 Task: Find connections with filter location Bhuvanagiri with filter topic #Partnershipswith filter profile language German with filter current company RealPage, Inc. with filter school St. Thomas Higher Secondary School  with filter industry Consumer Services with filter service category Coaching & Mentoring with filter keywords title Red Cross Volunteer
Action: Mouse moved to (479, 61)
Screenshot: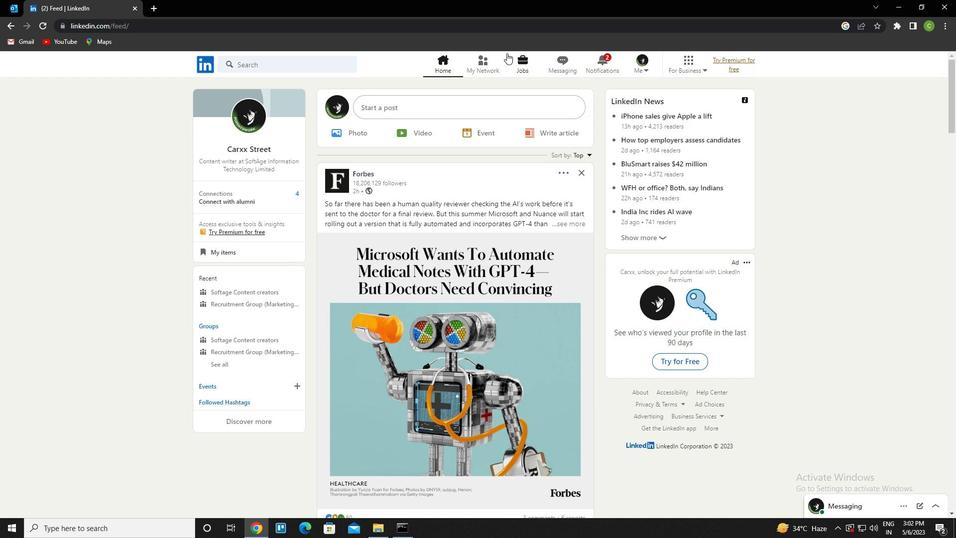 
Action: Mouse pressed left at (479, 61)
Screenshot: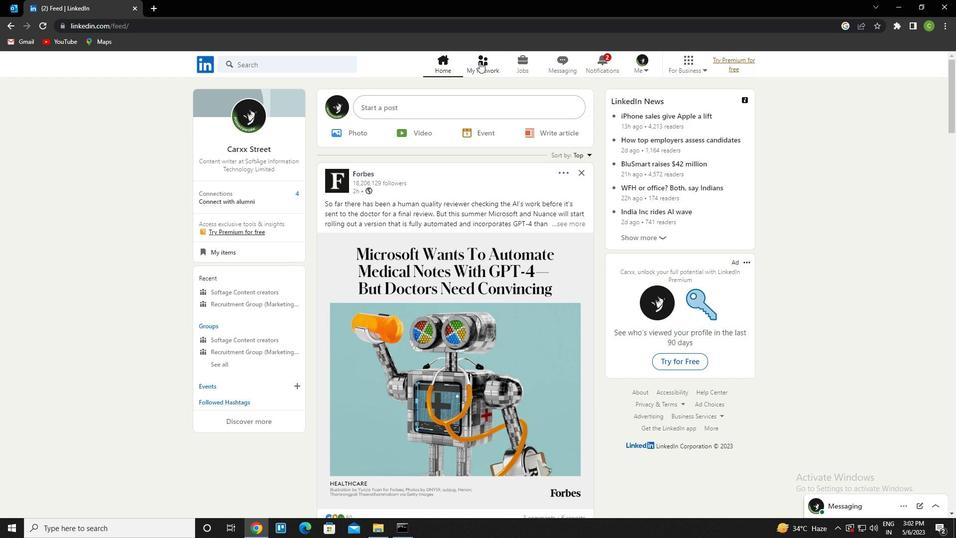 
Action: Mouse moved to (310, 113)
Screenshot: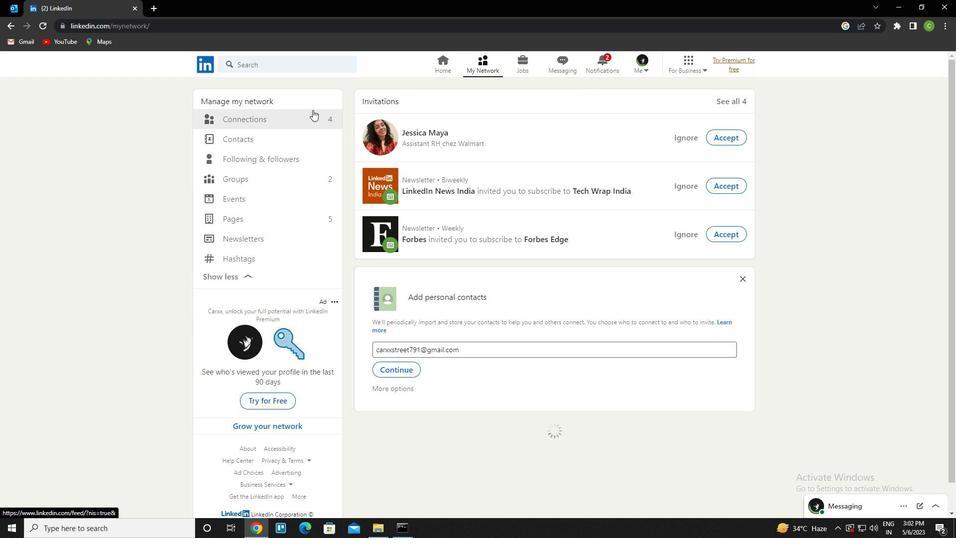 
Action: Mouse pressed left at (310, 113)
Screenshot: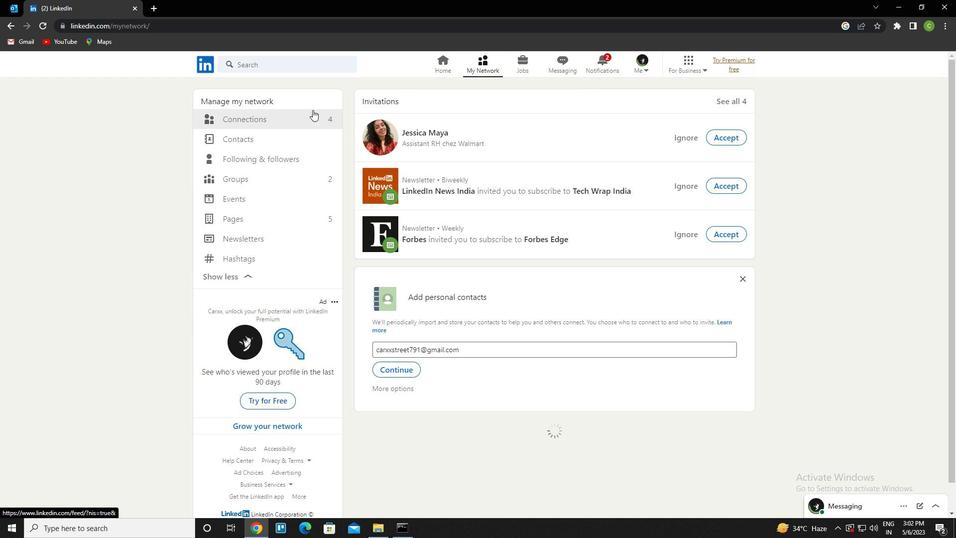 
Action: Mouse moved to (566, 115)
Screenshot: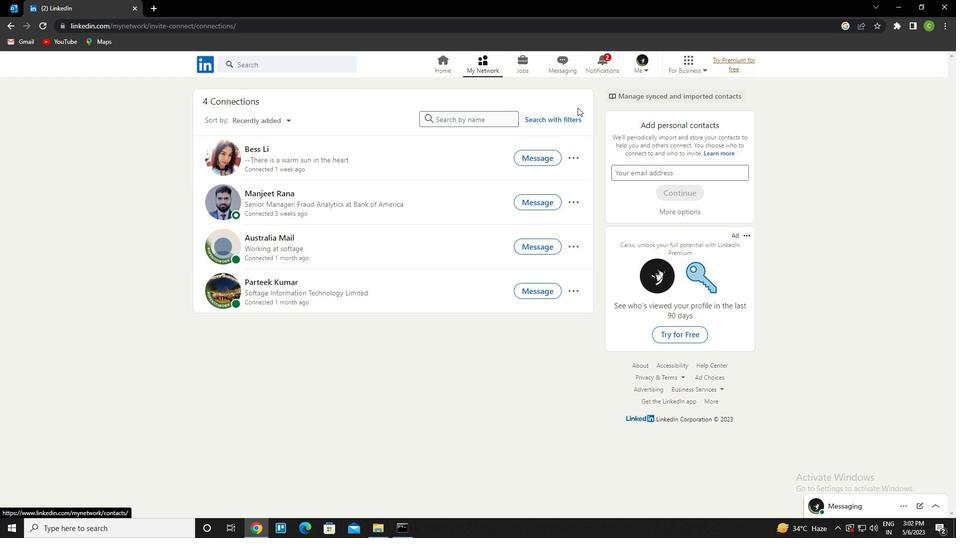 
Action: Mouse pressed left at (566, 115)
Screenshot: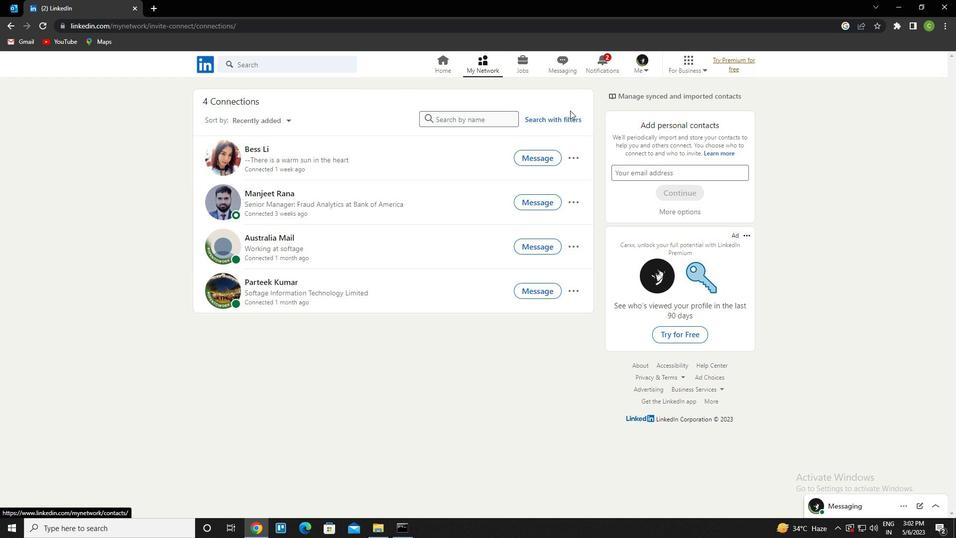 
Action: Mouse moved to (513, 92)
Screenshot: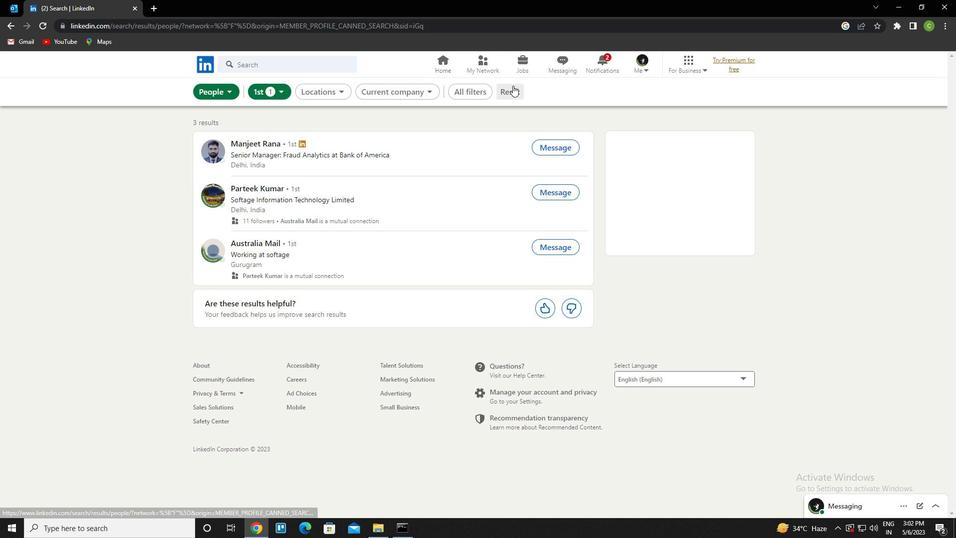 
Action: Mouse pressed left at (513, 92)
Screenshot: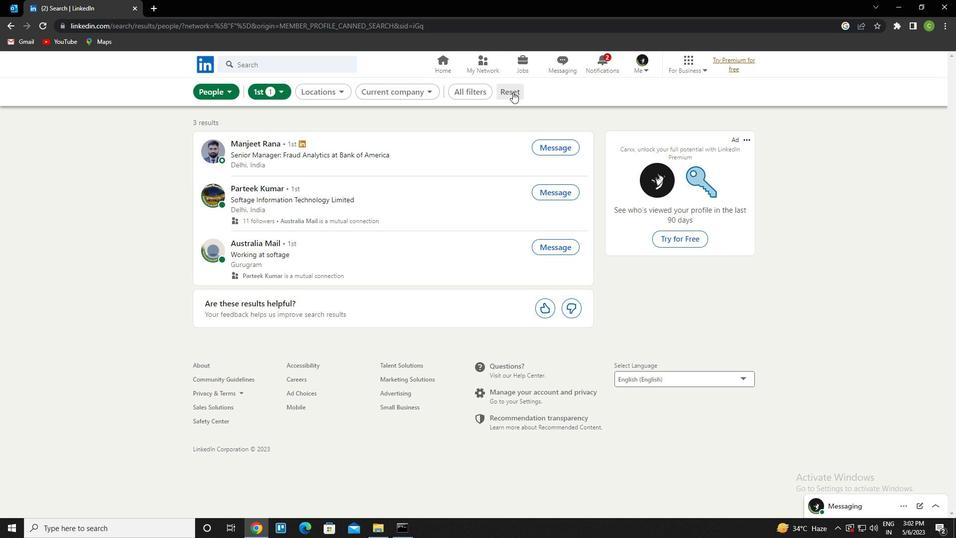 
Action: Mouse pressed left at (513, 92)
Screenshot: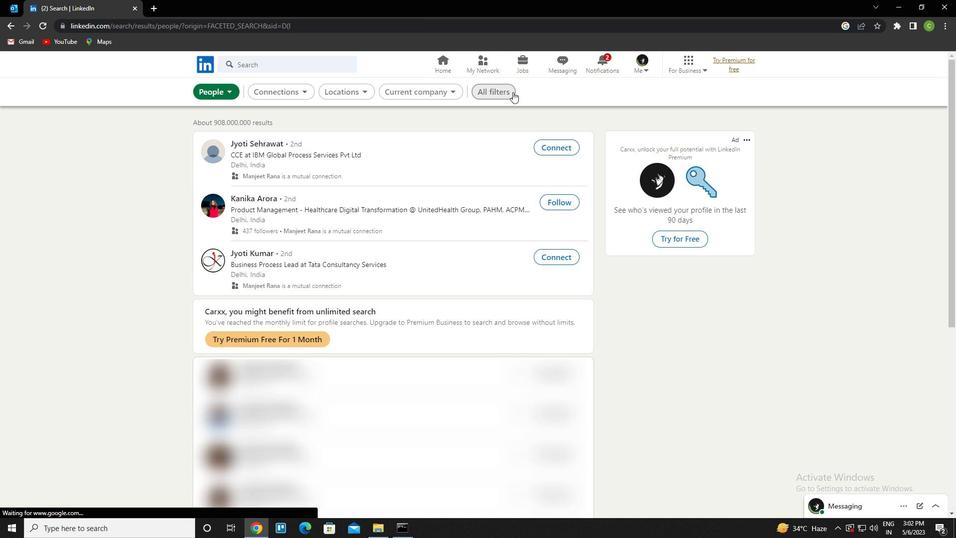 
Action: Mouse moved to (860, 239)
Screenshot: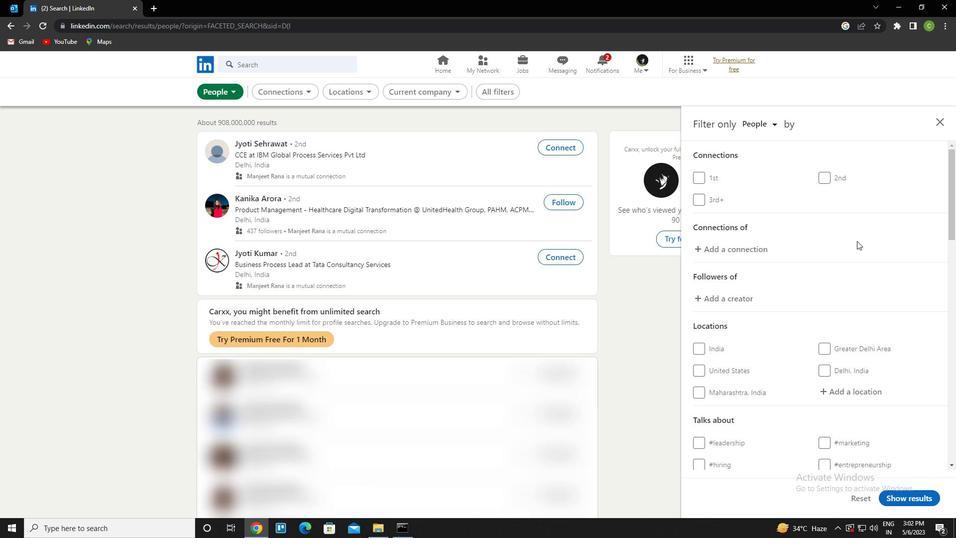 
Action: Mouse scrolled (860, 239) with delta (0, 0)
Screenshot: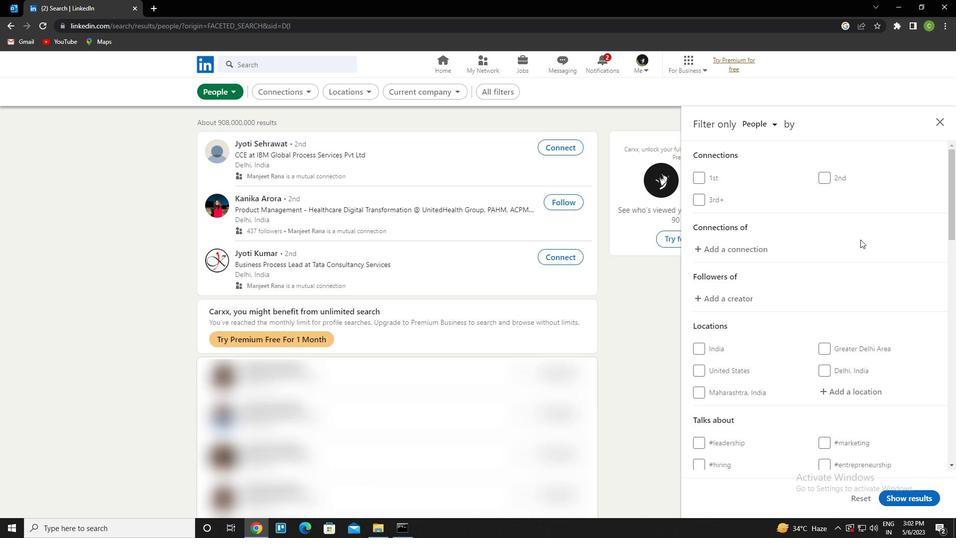
Action: Mouse moved to (842, 248)
Screenshot: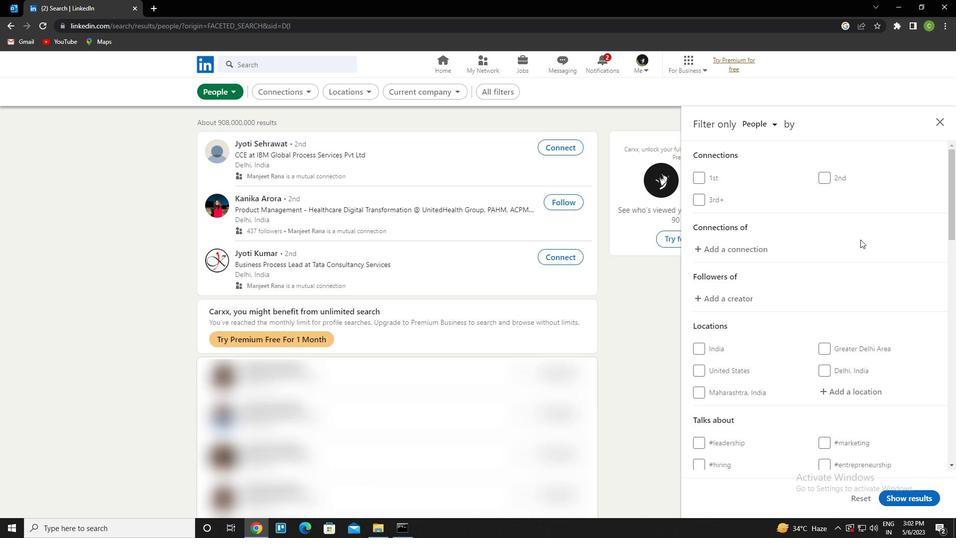 
Action: Mouse scrolled (842, 247) with delta (0, 0)
Screenshot: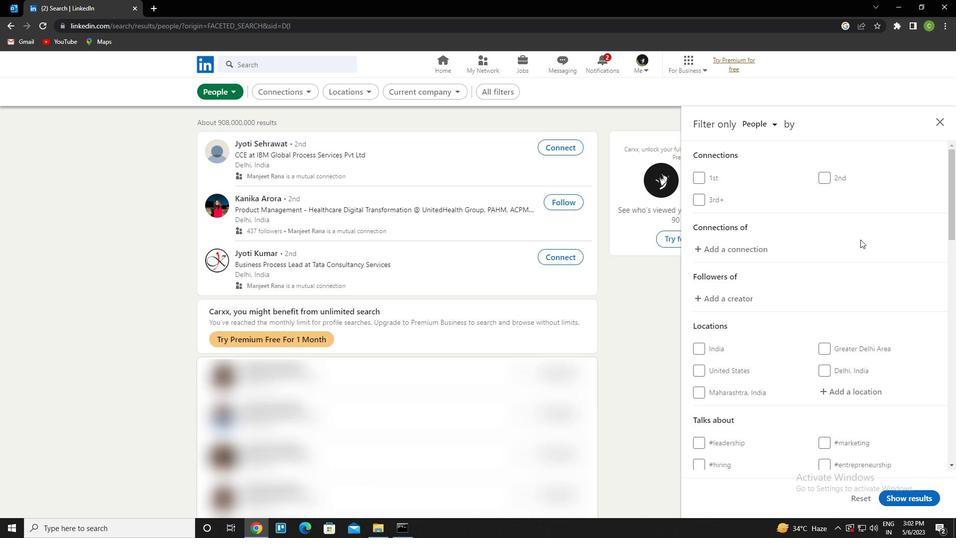 
Action: Mouse moved to (839, 249)
Screenshot: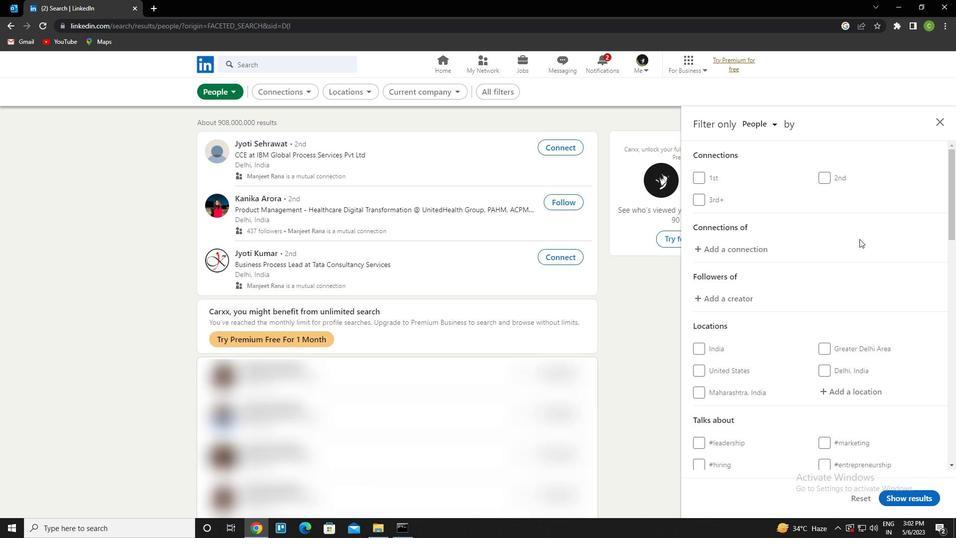 
Action: Mouse scrolled (839, 249) with delta (0, 0)
Screenshot: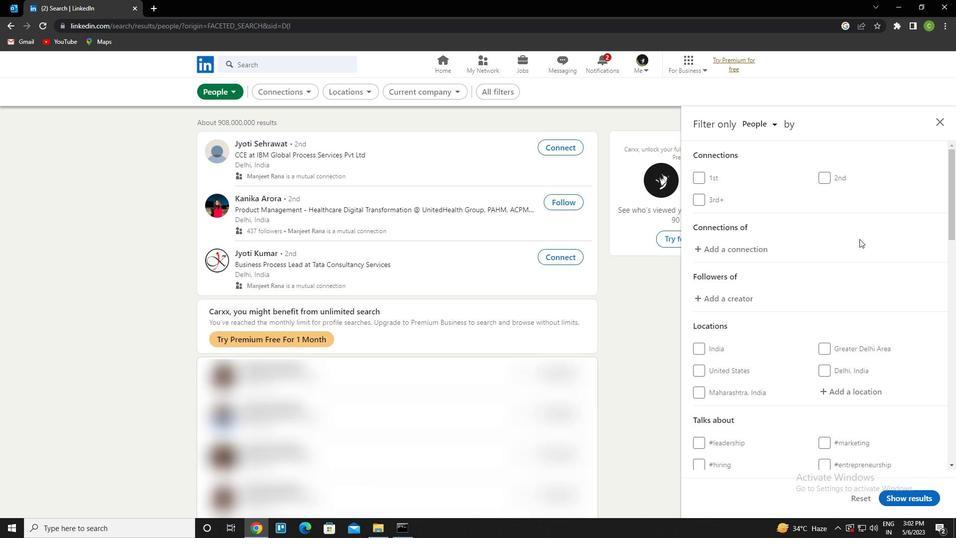 
Action: Mouse moved to (836, 252)
Screenshot: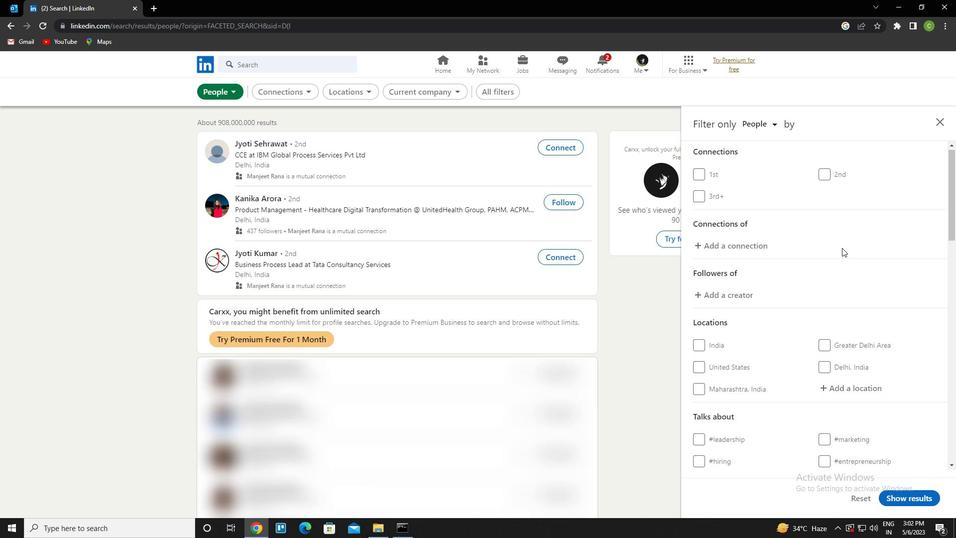 
Action: Mouse scrolled (836, 252) with delta (0, 0)
Screenshot: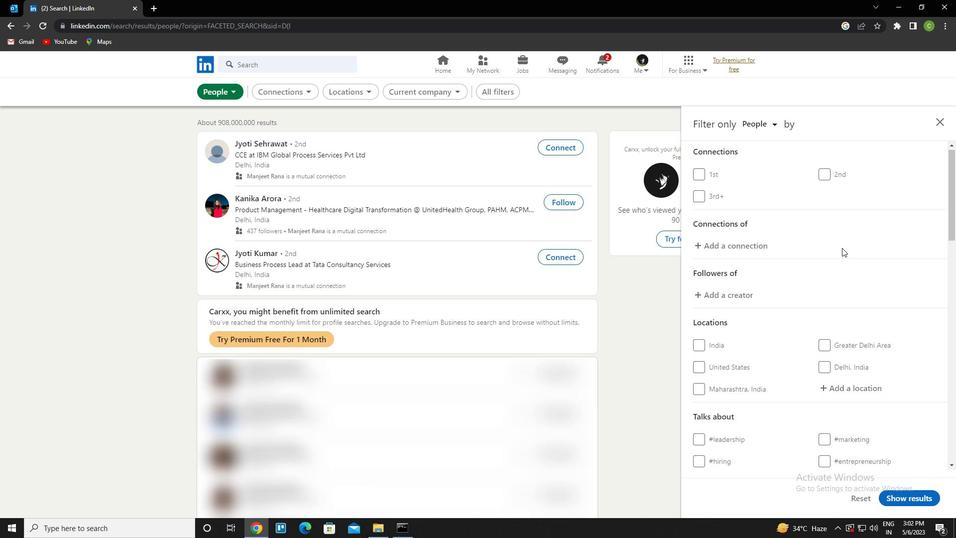 
Action: Mouse moved to (834, 253)
Screenshot: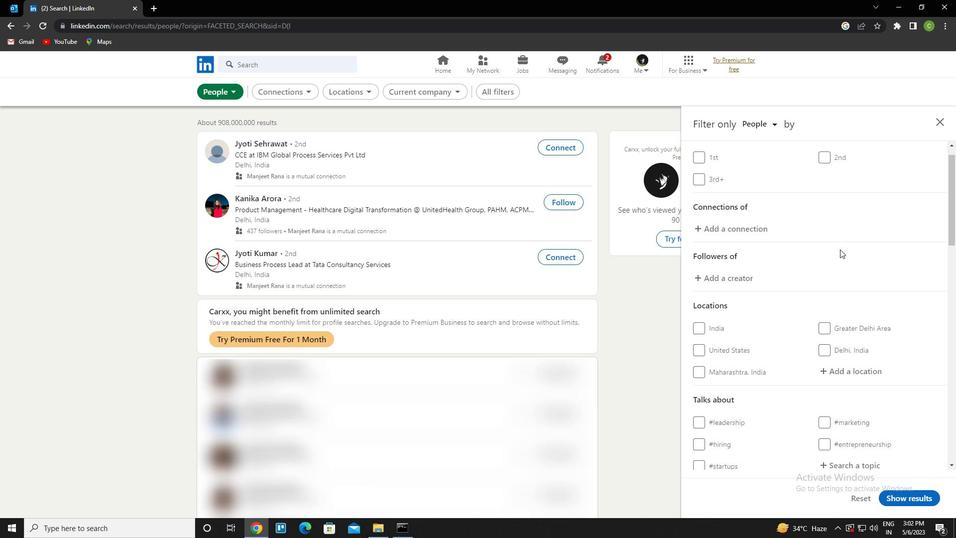 
Action: Mouse scrolled (834, 253) with delta (0, 0)
Screenshot: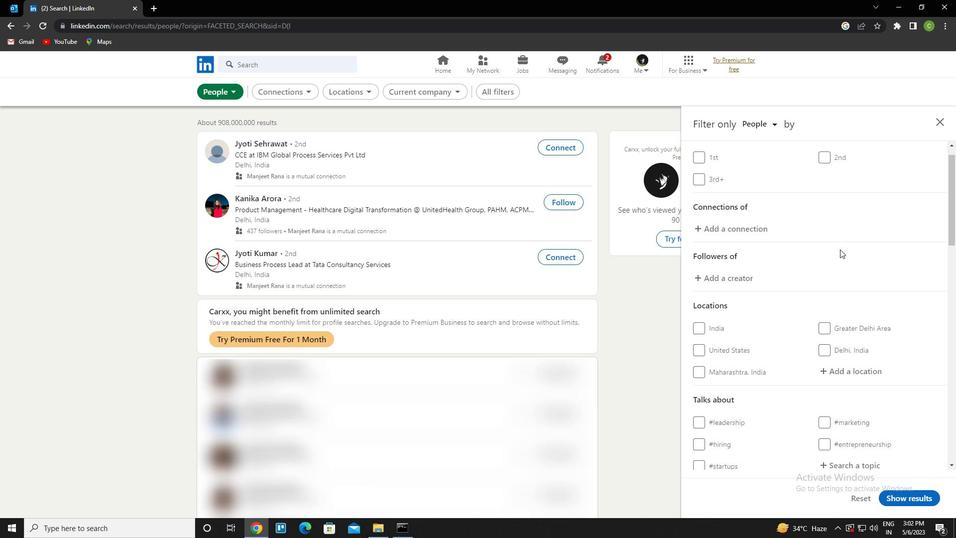 
Action: Mouse moved to (819, 264)
Screenshot: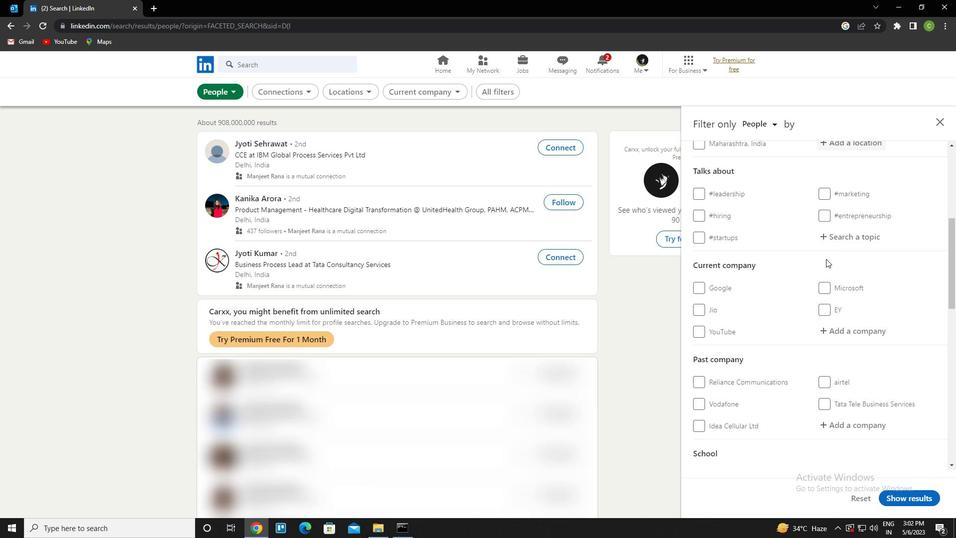 
Action: Mouse scrolled (819, 264) with delta (0, 0)
Screenshot: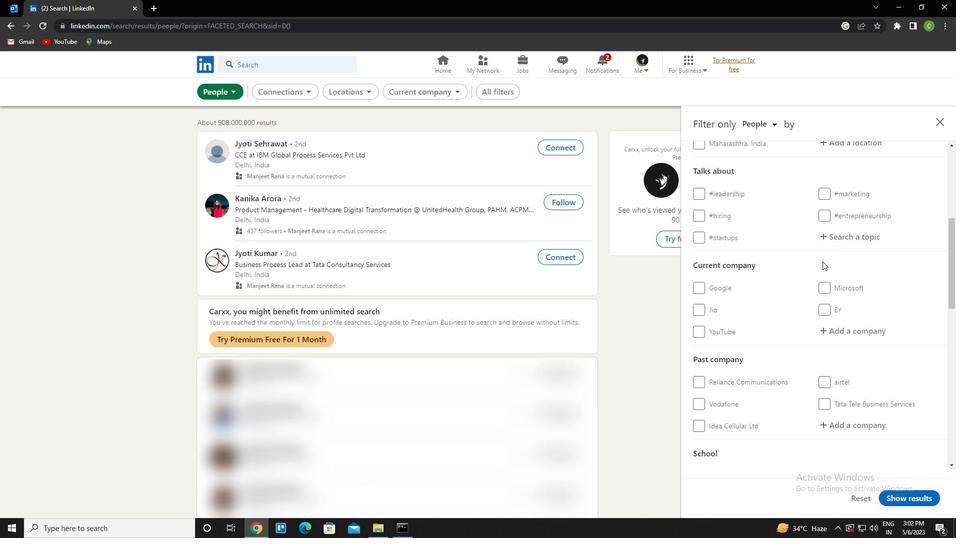 
Action: Mouse scrolled (819, 264) with delta (0, 0)
Screenshot: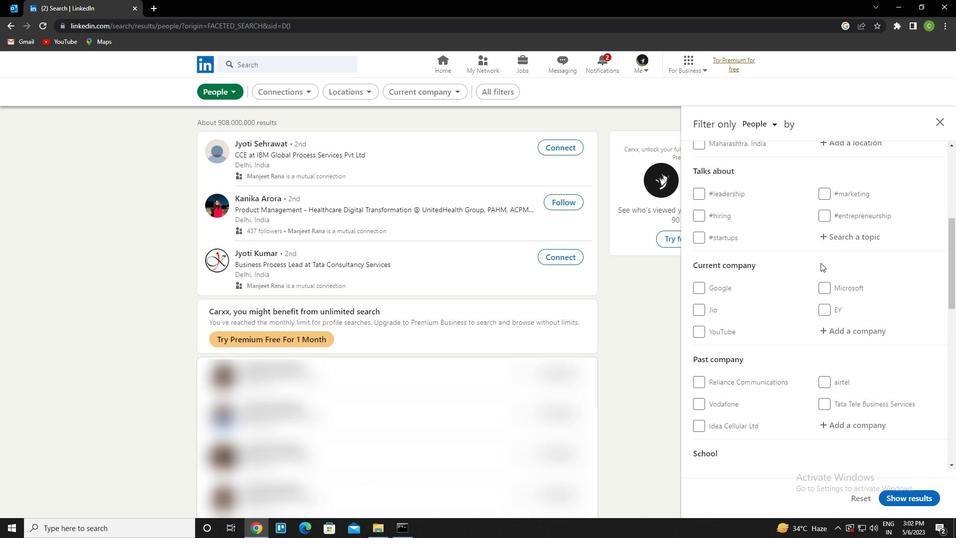 
Action: Mouse moved to (843, 245)
Screenshot: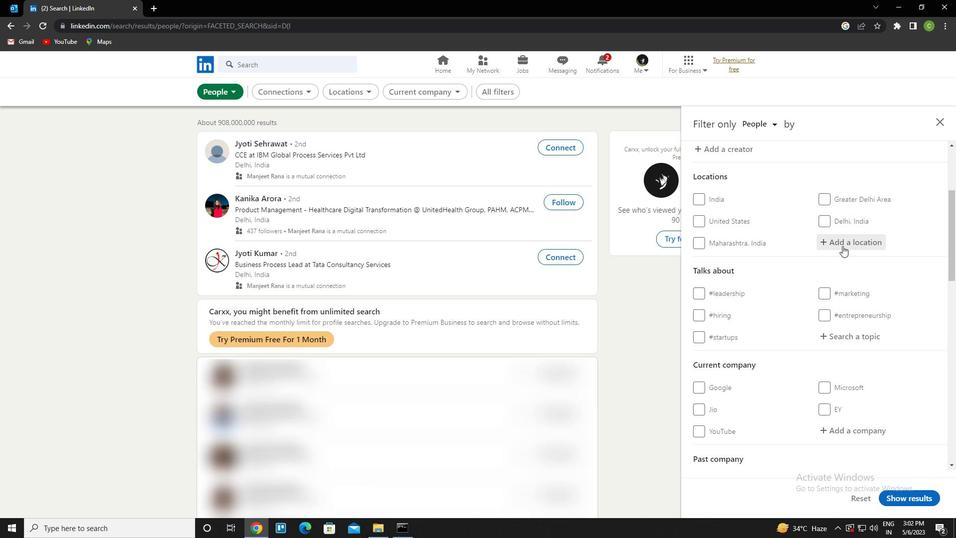 
Action: Mouse pressed left at (843, 245)
Screenshot: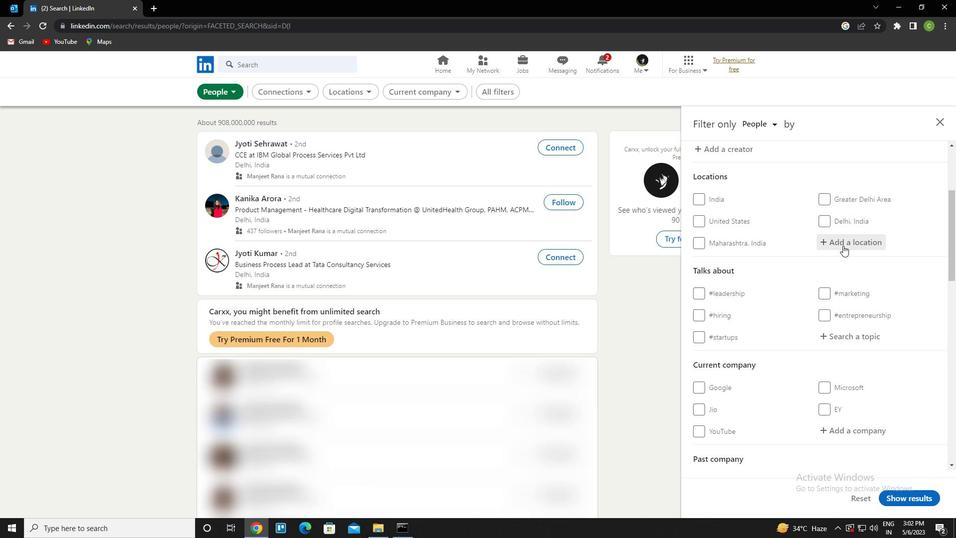 
Action: Key pressed <Key.caps_lock>b<Key.caps_lock>huvanagiri<Key.down><Key.enter>
Screenshot: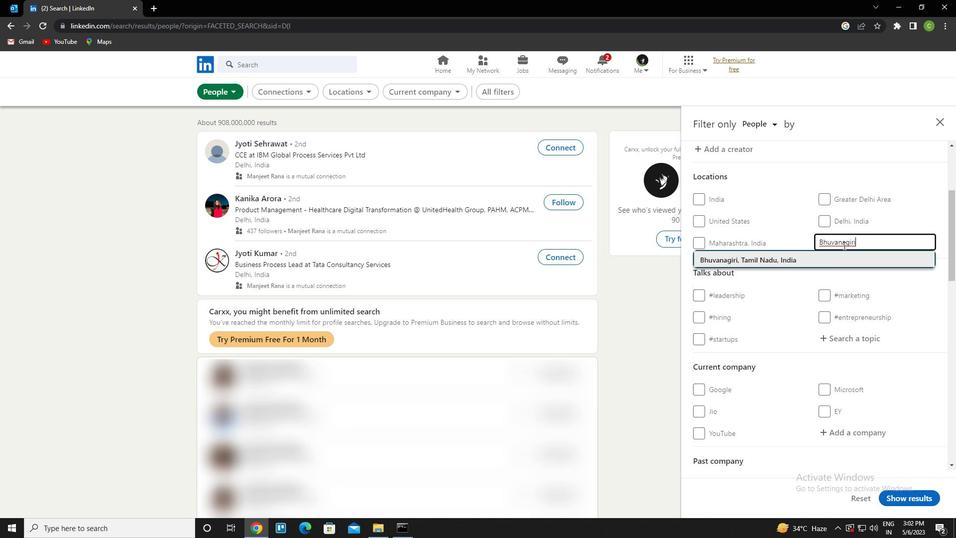 
Action: Mouse scrolled (843, 245) with delta (0, 0)
Screenshot: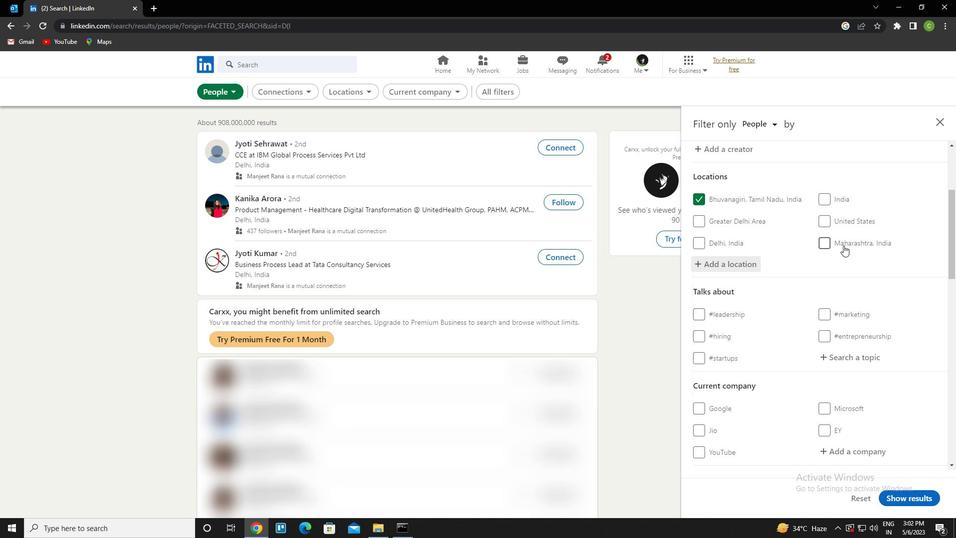 
Action: Mouse scrolled (843, 245) with delta (0, 0)
Screenshot: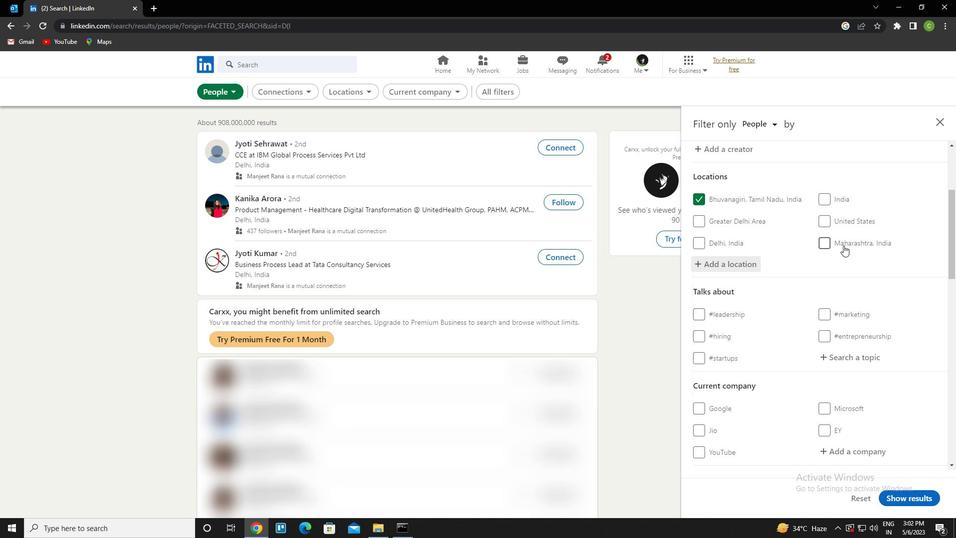 
Action: Mouse moved to (847, 263)
Screenshot: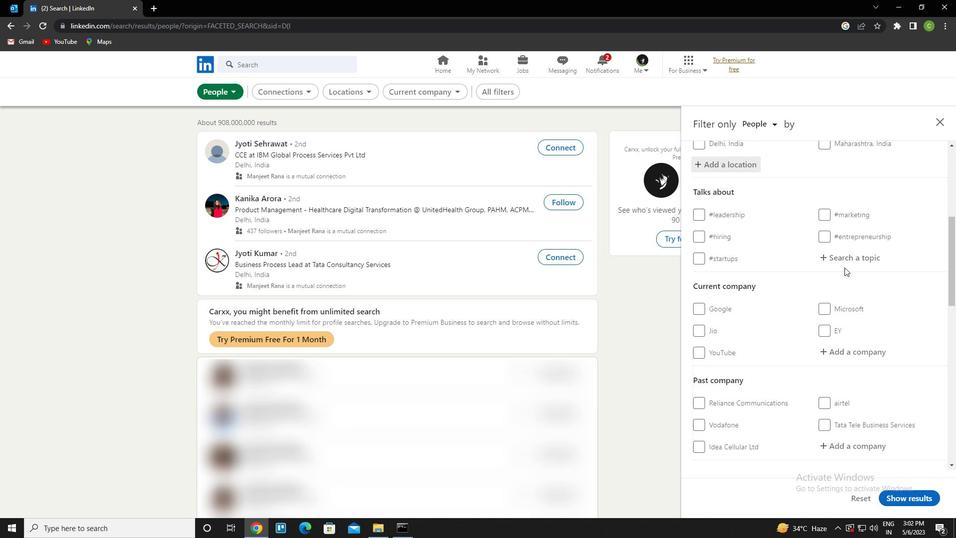 
Action: Mouse pressed left at (847, 263)
Screenshot: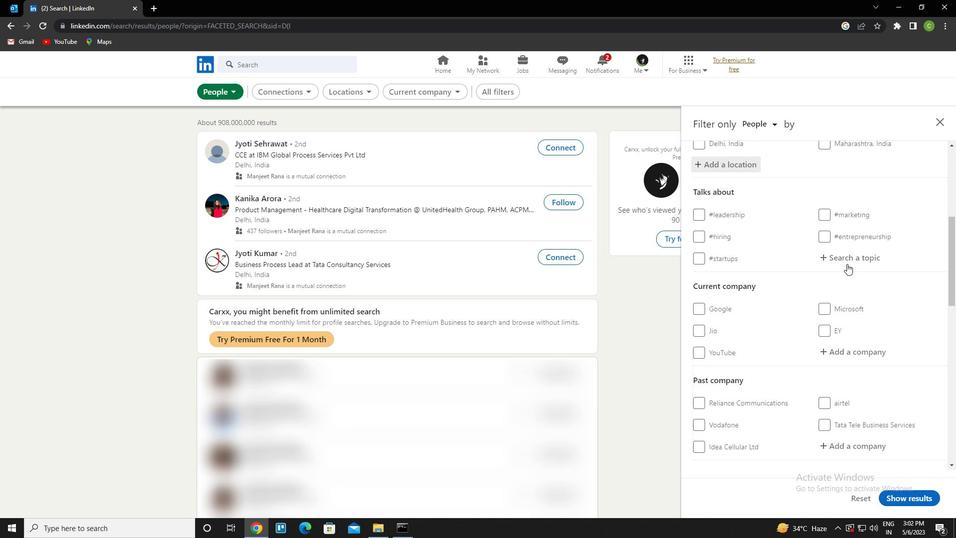 
Action: Key pressed partnership<Key.down><Key.enter>
Screenshot: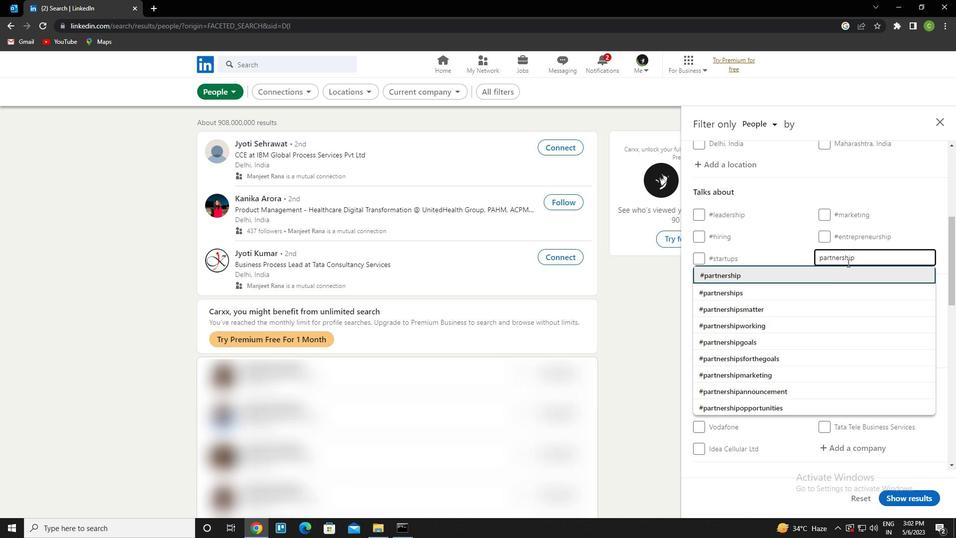 
Action: Mouse scrolled (847, 262) with delta (0, 0)
Screenshot: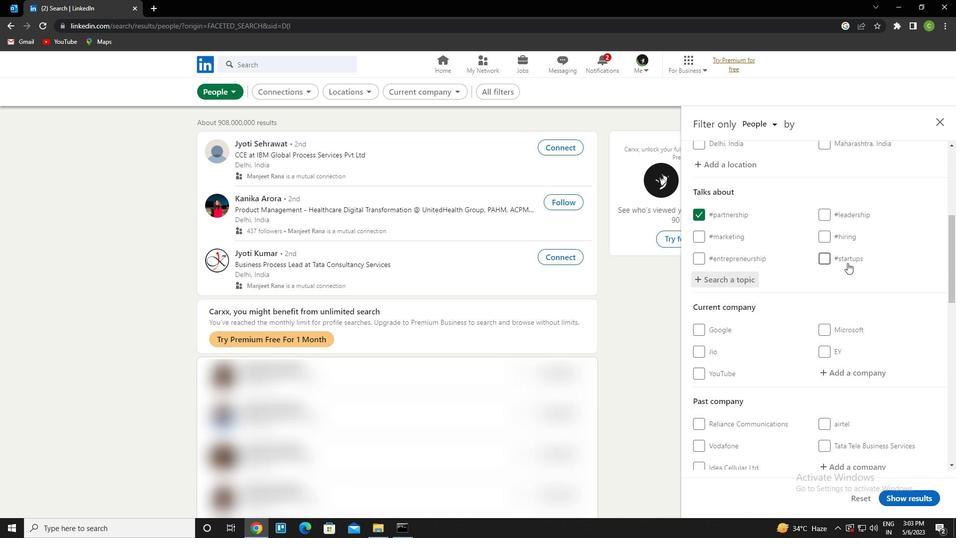 
Action: Mouse scrolled (847, 262) with delta (0, 0)
Screenshot: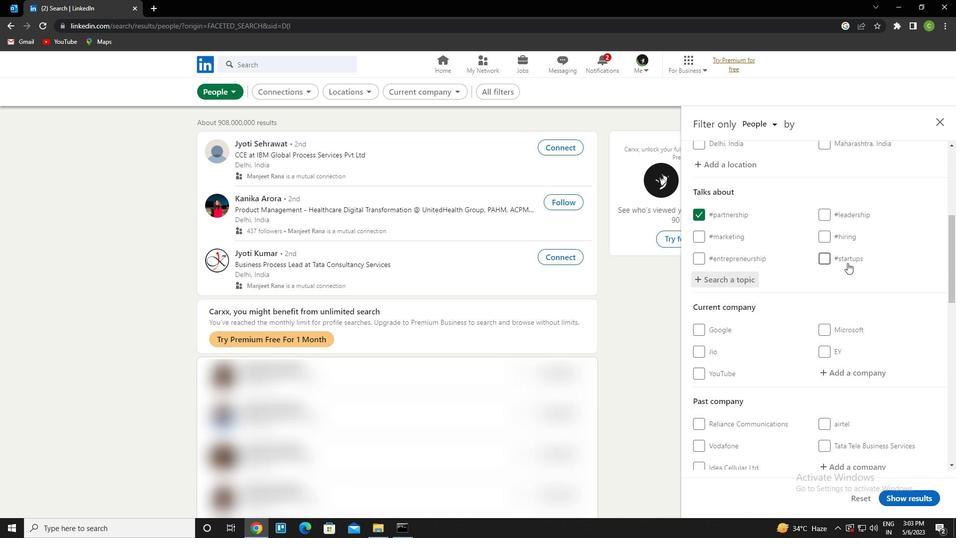 
Action: Mouse scrolled (847, 262) with delta (0, 0)
Screenshot: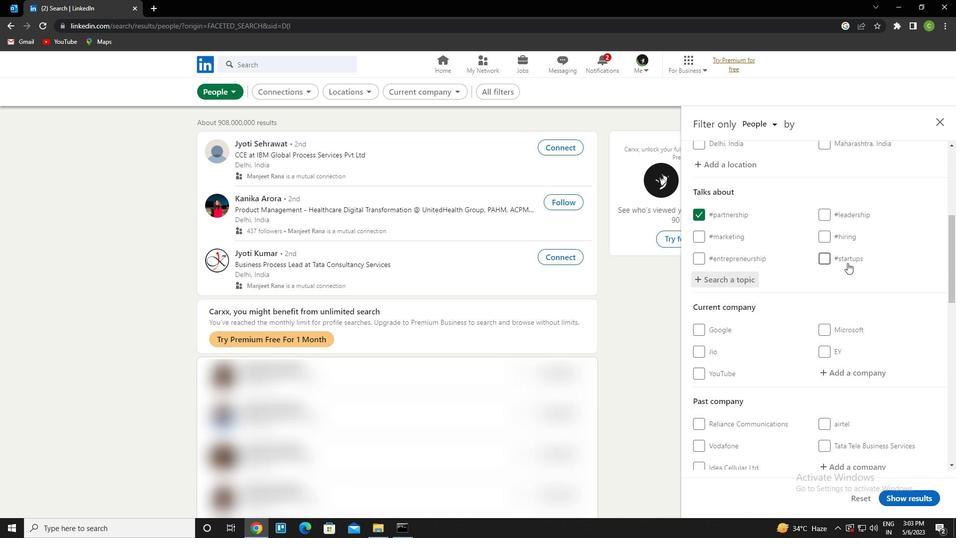 
Action: Mouse scrolled (847, 262) with delta (0, 0)
Screenshot: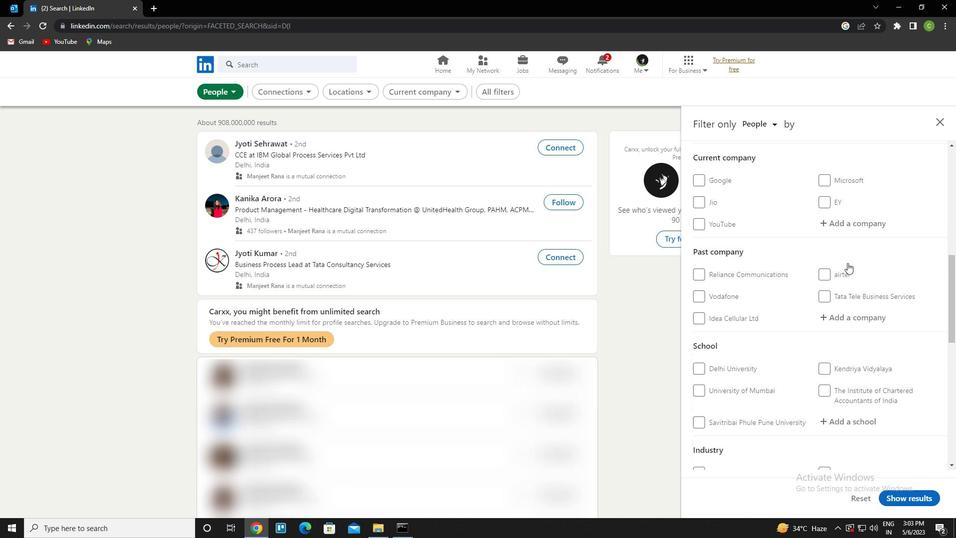 
Action: Mouse scrolled (847, 262) with delta (0, 0)
Screenshot: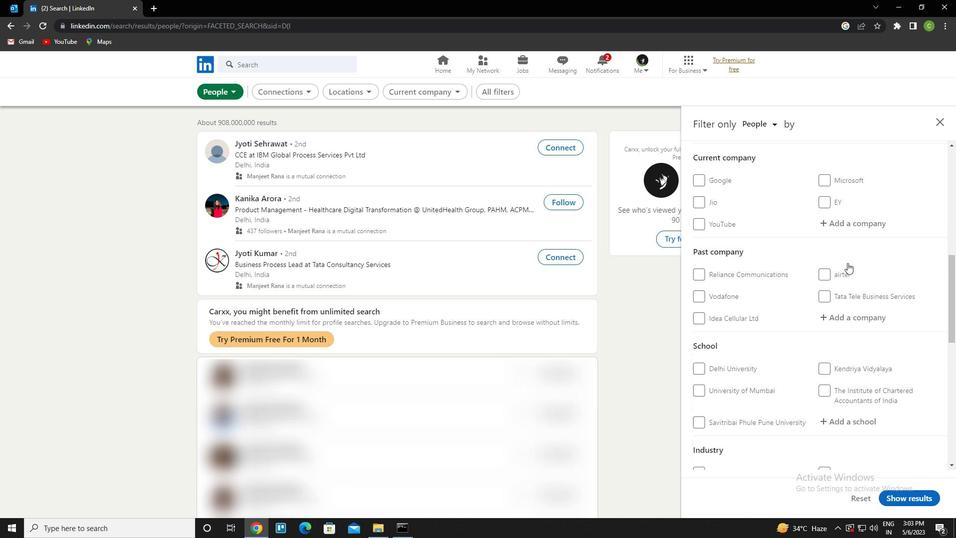 
Action: Mouse scrolled (847, 262) with delta (0, 0)
Screenshot: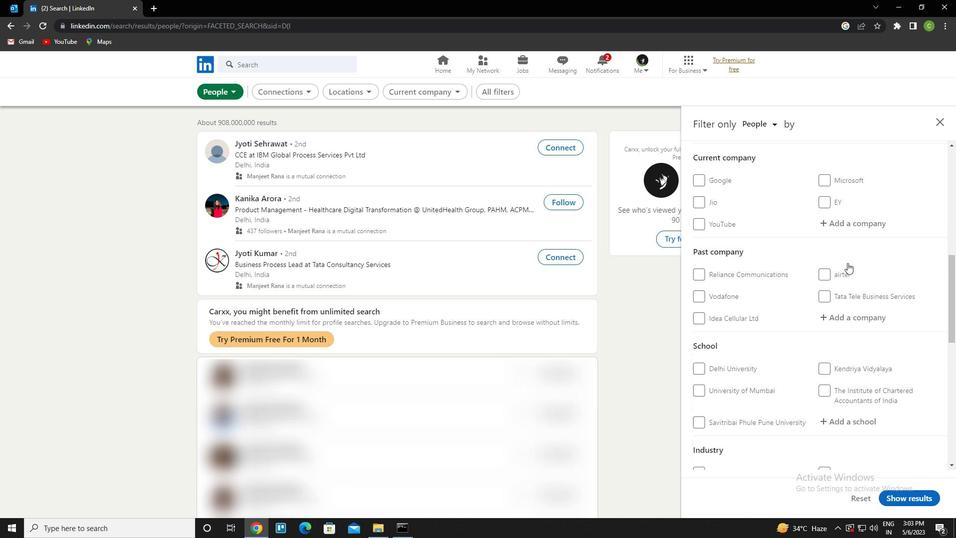 
Action: Mouse scrolled (847, 262) with delta (0, 0)
Screenshot: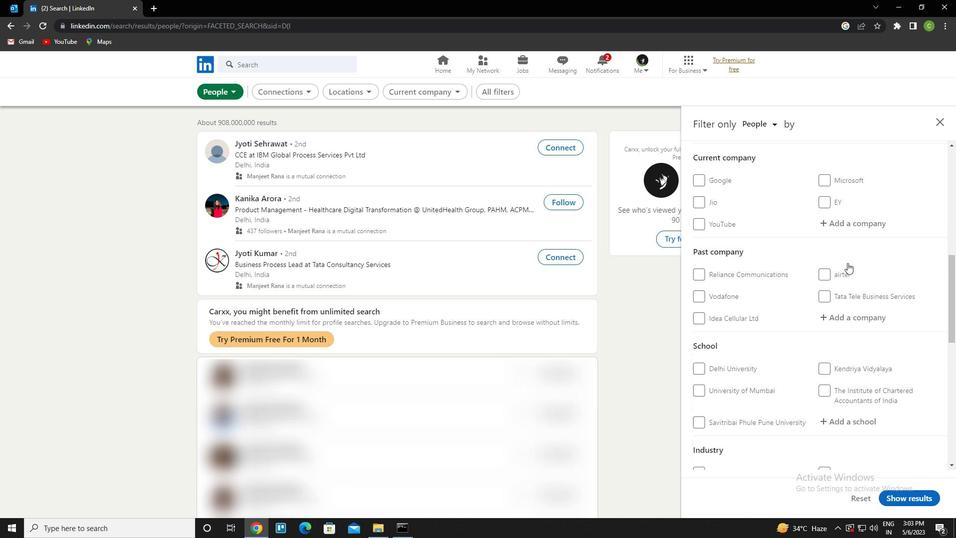 
Action: Mouse scrolled (847, 262) with delta (0, 0)
Screenshot: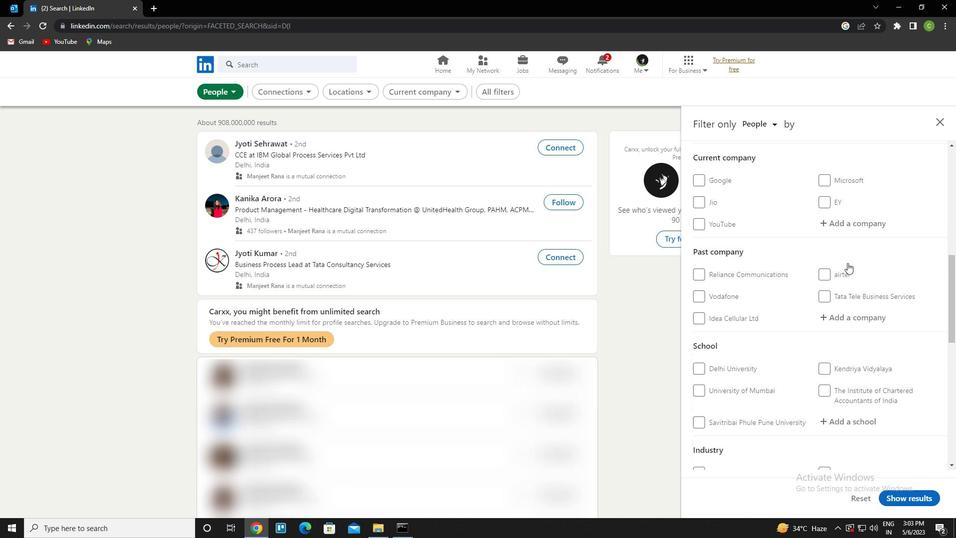 
Action: Mouse scrolled (847, 262) with delta (0, 0)
Screenshot: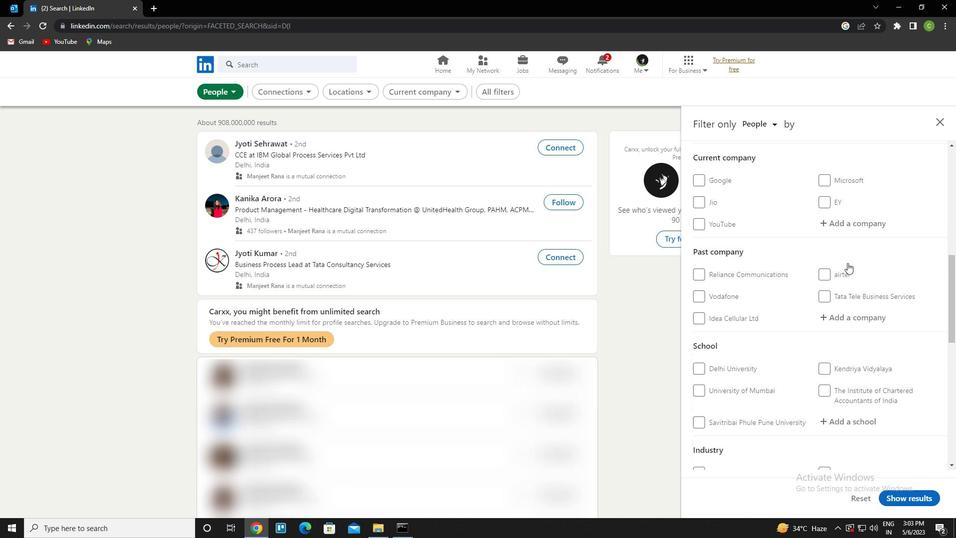 
Action: Mouse scrolled (847, 262) with delta (0, 0)
Screenshot: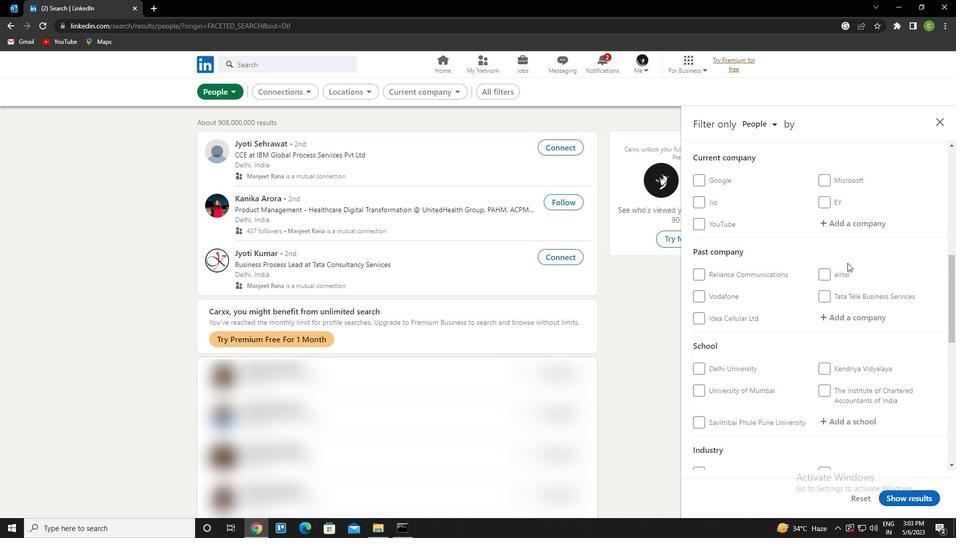 
Action: Mouse scrolled (847, 262) with delta (0, 0)
Screenshot: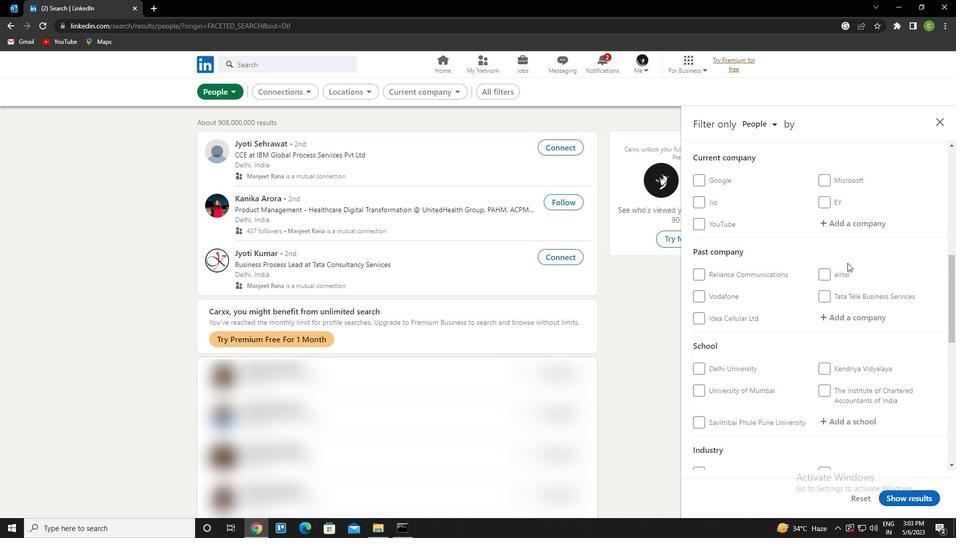 
Action: Mouse moved to (824, 323)
Screenshot: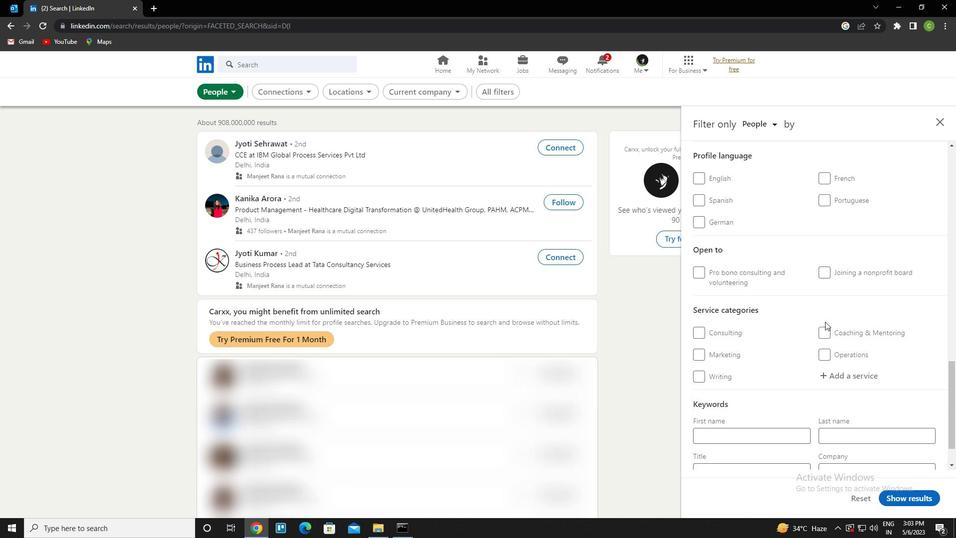 
Action: Mouse scrolled (824, 323) with delta (0, 0)
Screenshot: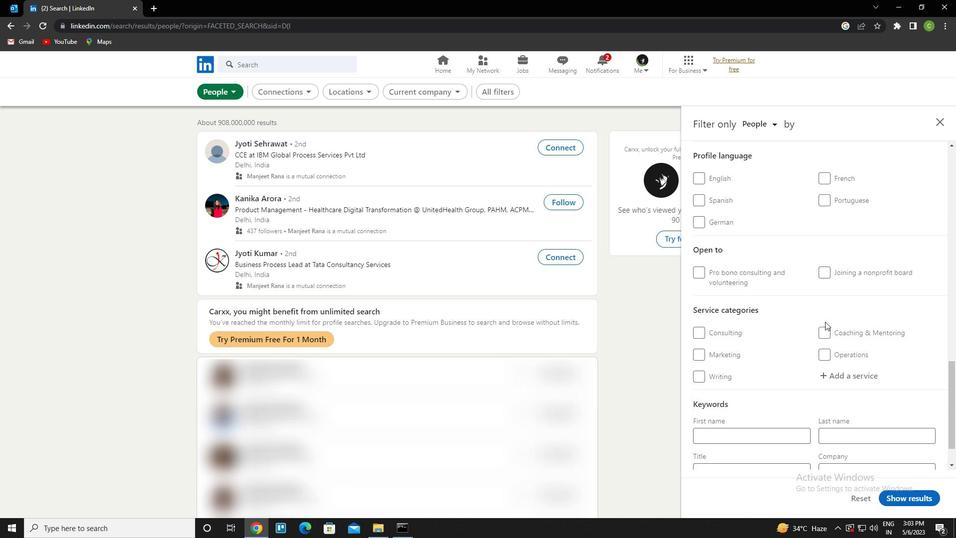 
Action: Mouse scrolled (824, 323) with delta (0, 0)
Screenshot: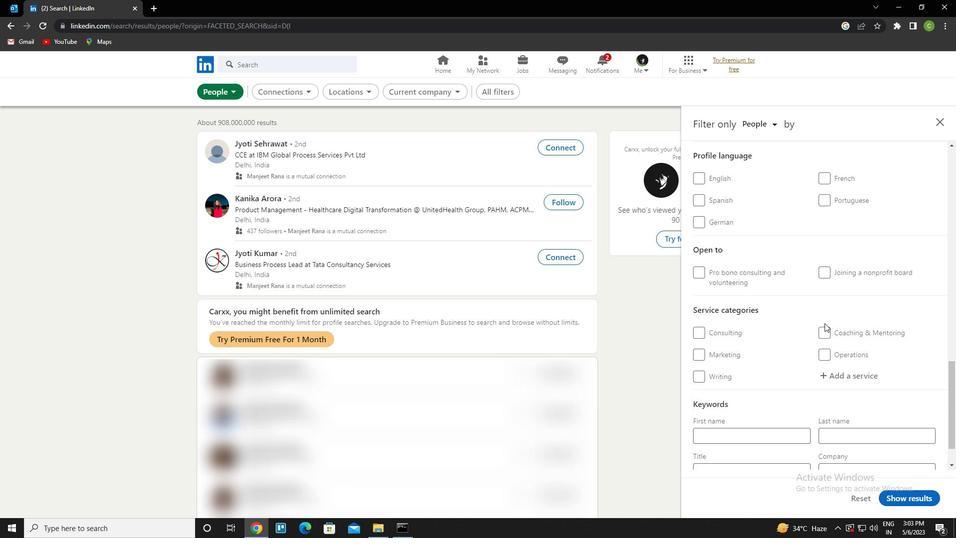 
Action: Mouse scrolled (824, 323) with delta (0, 0)
Screenshot: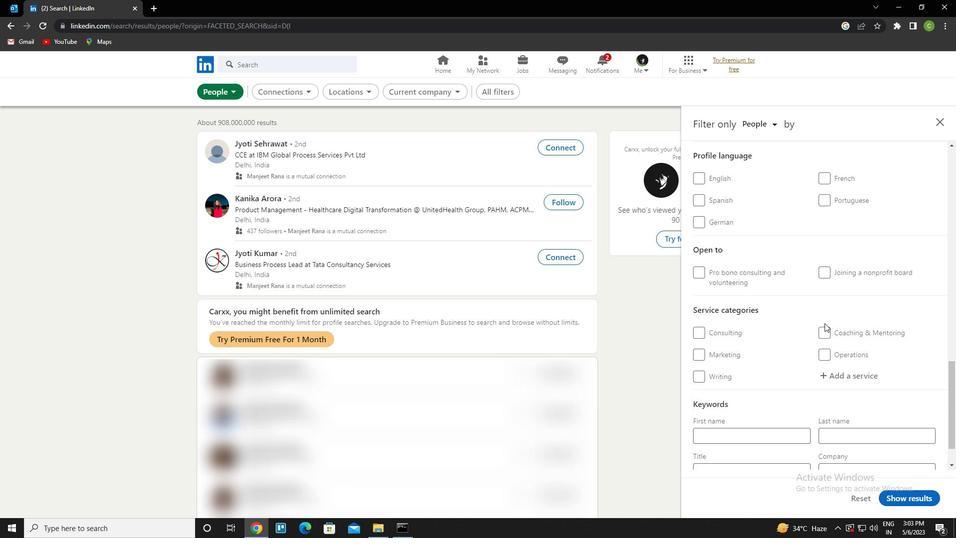 
Action: Mouse moved to (823, 322)
Screenshot: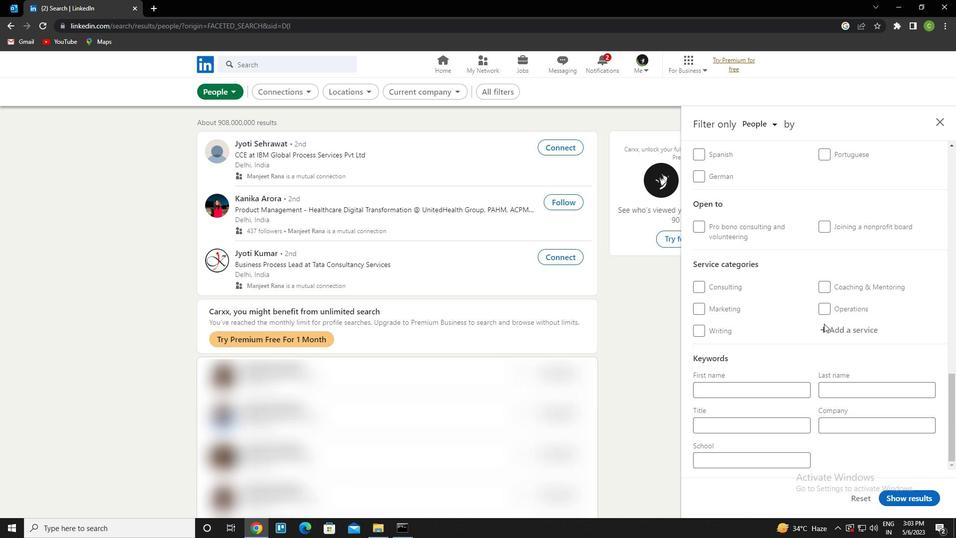 
Action: Mouse scrolled (823, 323) with delta (0, 0)
Screenshot: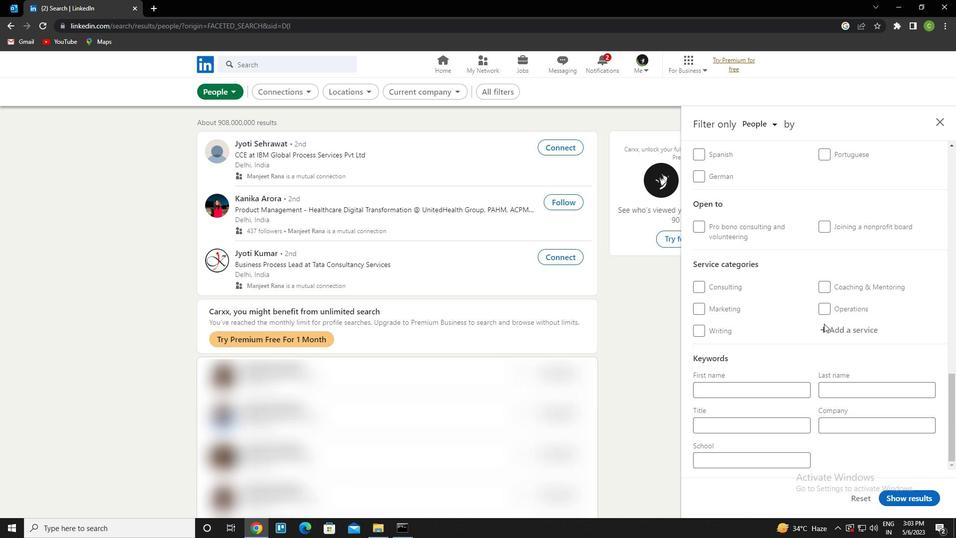 
Action: Mouse moved to (823, 319)
Screenshot: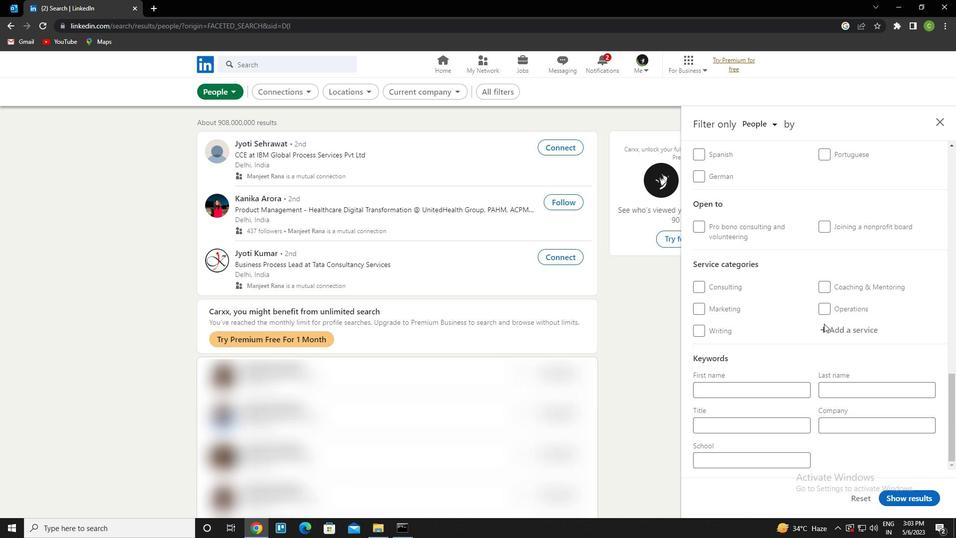 
Action: Mouse scrolled (823, 320) with delta (0, 0)
Screenshot: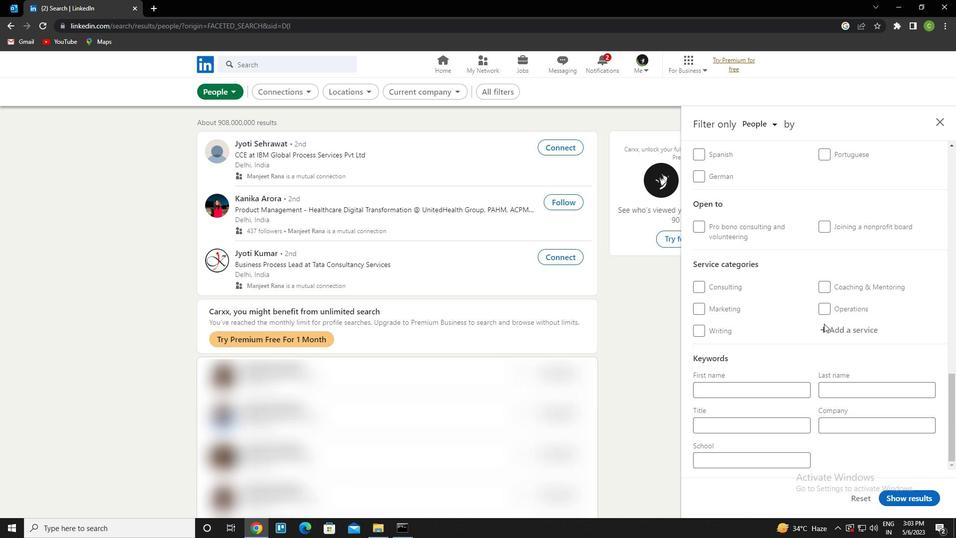 
Action: Mouse moved to (822, 316)
Screenshot: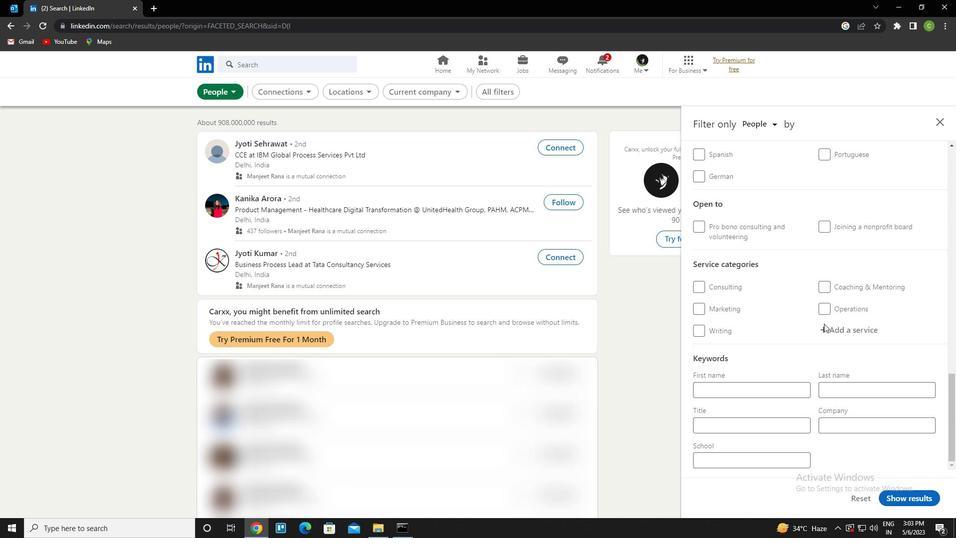
Action: Mouse scrolled (822, 316) with delta (0, 0)
Screenshot: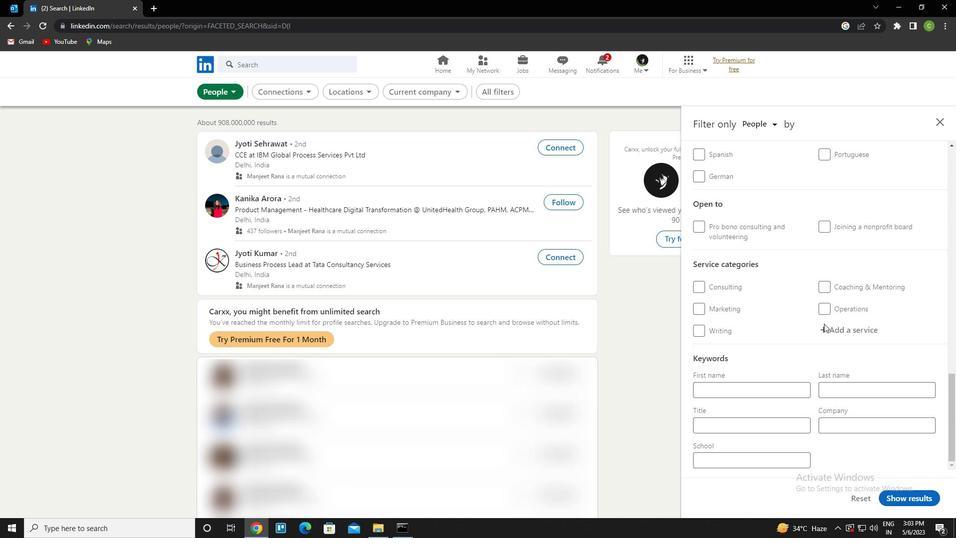 
Action: Mouse moved to (822, 315)
Screenshot: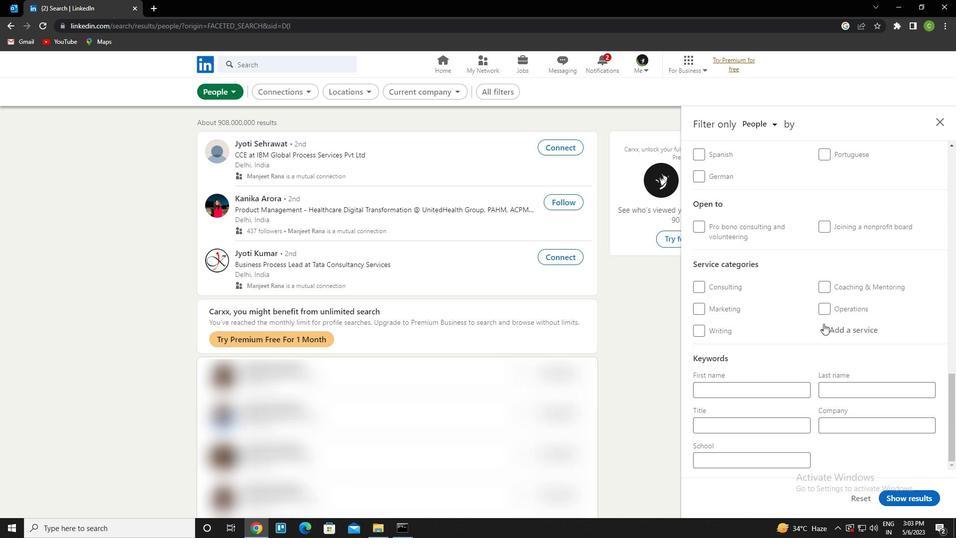 
Action: Mouse scrolled (822, 316) with delta (0, 0)
Screenshot: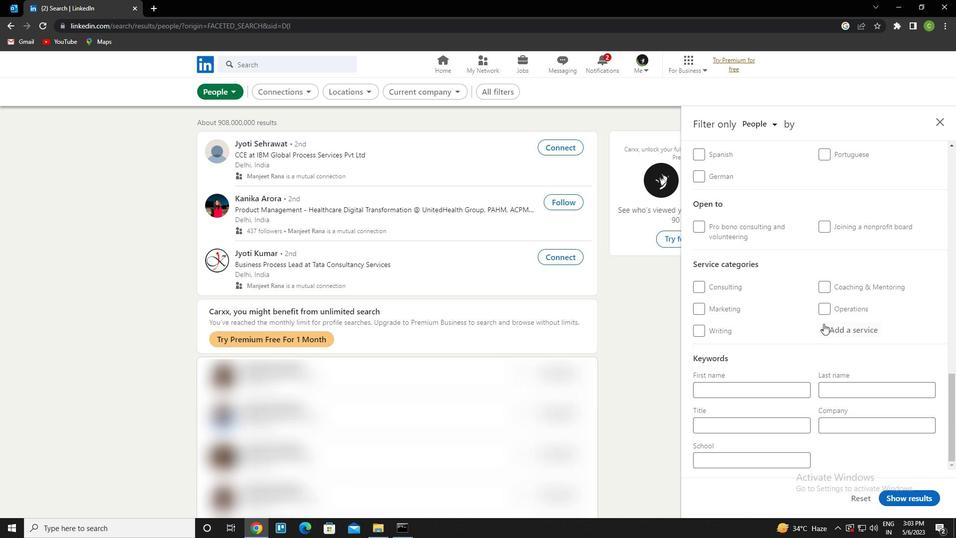 
Action: Mouse moved to (712, 366)
Screenshot: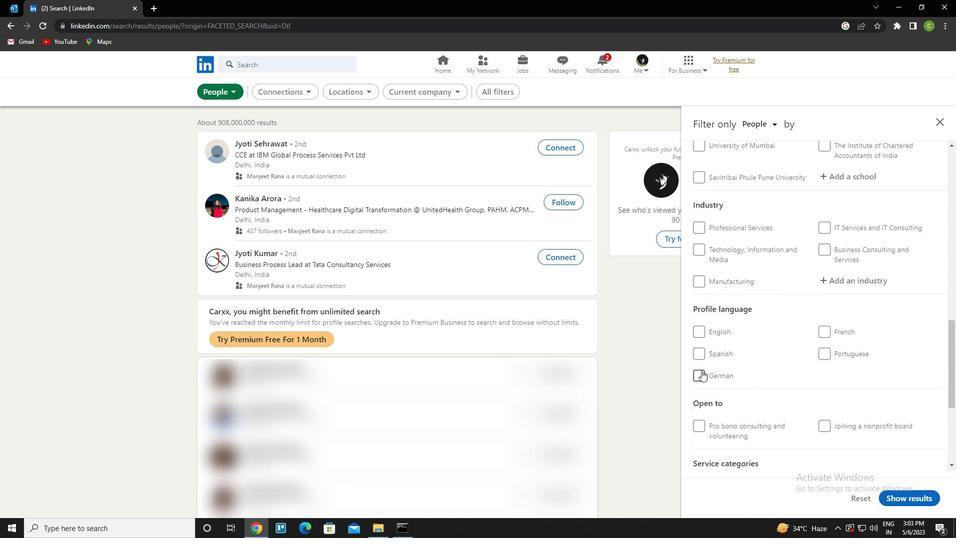 
Action: Mouse pressed left at (712, 366)
Screenshot: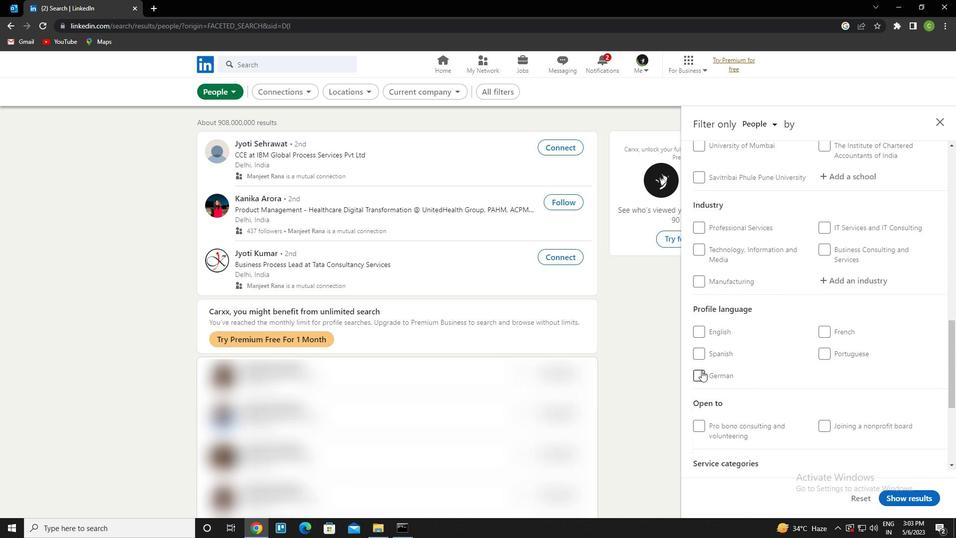 
Action: Mouse moved to (688, 373)
Screenshot: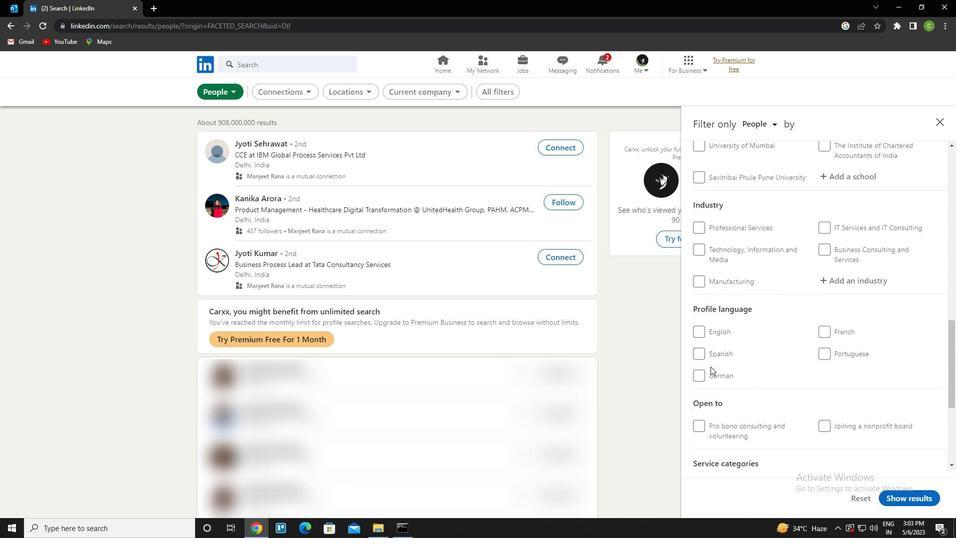 
Action: Mouse pressed left at (688, 373)
Screenshot: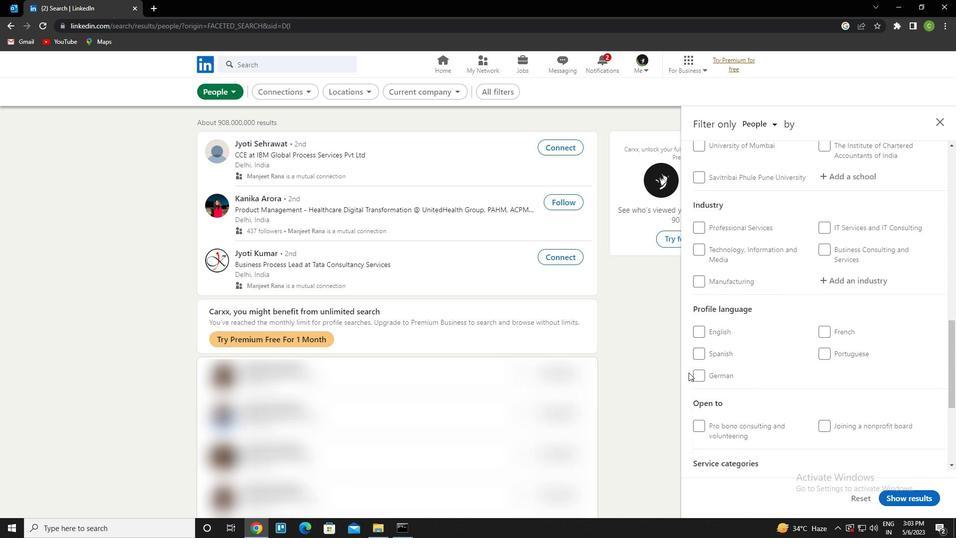 
Action: Mouse moved to (694, 374)
Screenshot: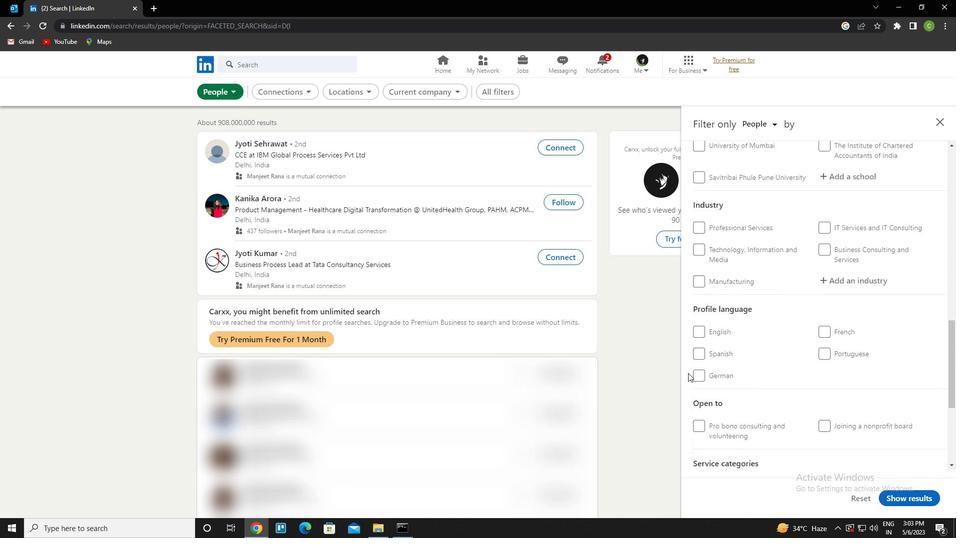 
Action: Mouse pressed left at (694, 374)
Screenshot: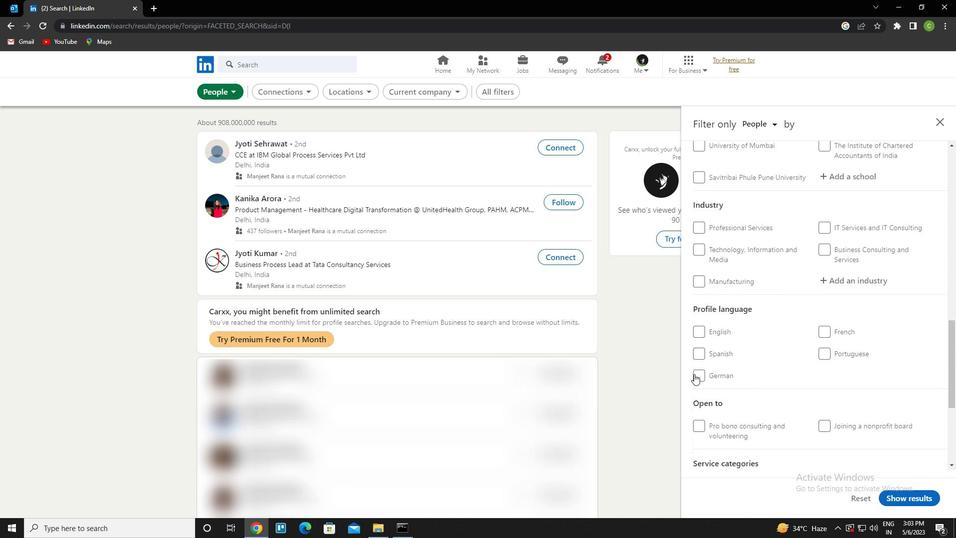 
Action: Mouse moved to (741, 355)
Screenshot: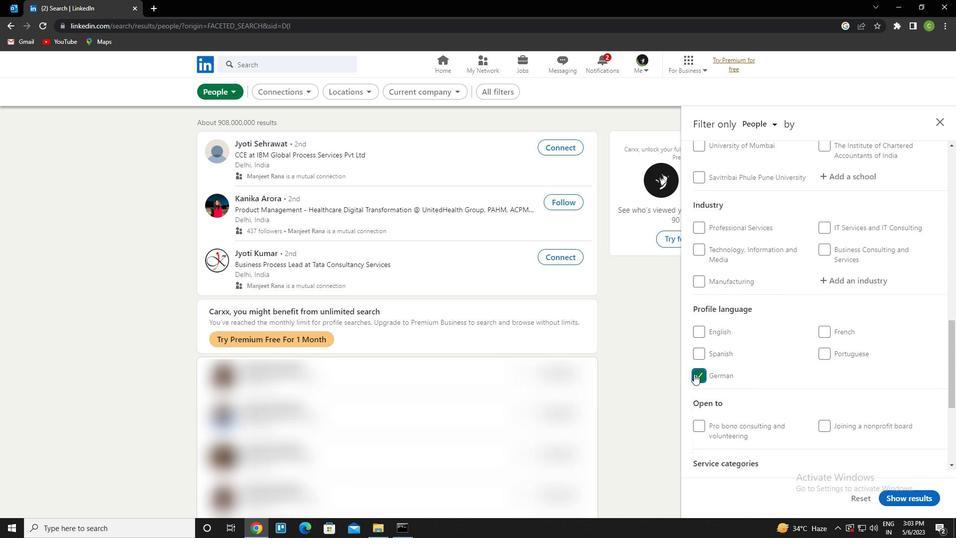 
Action: Mouse scrolled (741, 355) with delta (0, 0)
Screenshot: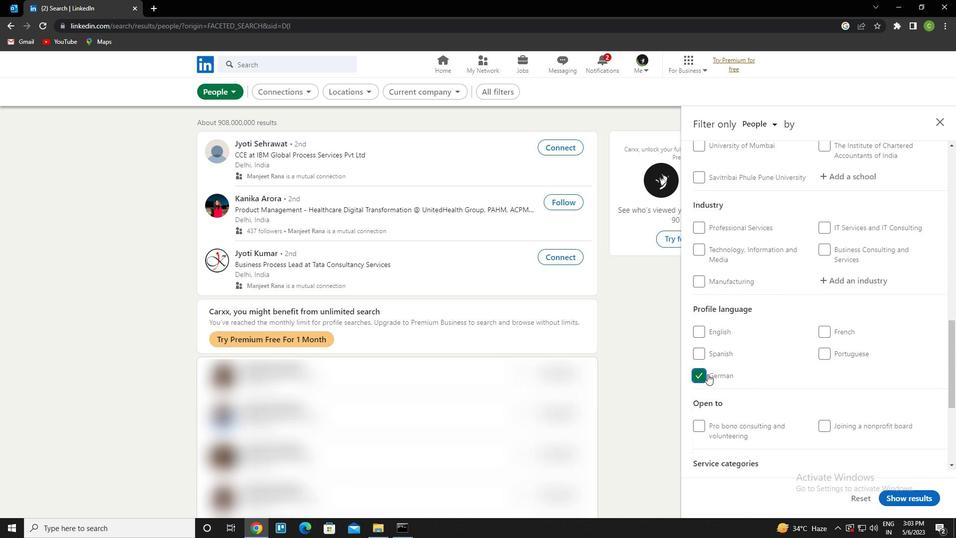 
Action: Mouse scrolled (741, 355) with delta (0, 0)
Screenshot: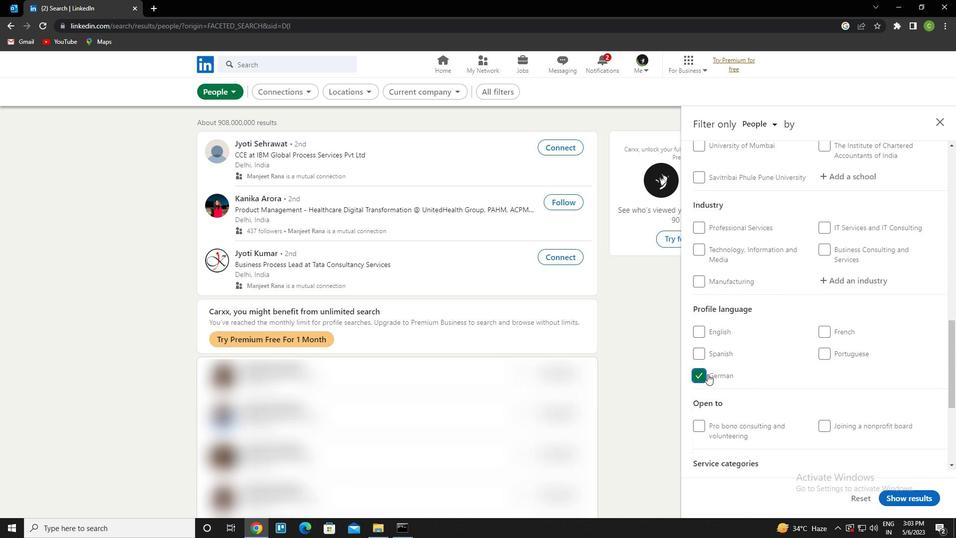 
Action: Mouse scrolled (741, 355) with delta (0, 0)
Screenshot: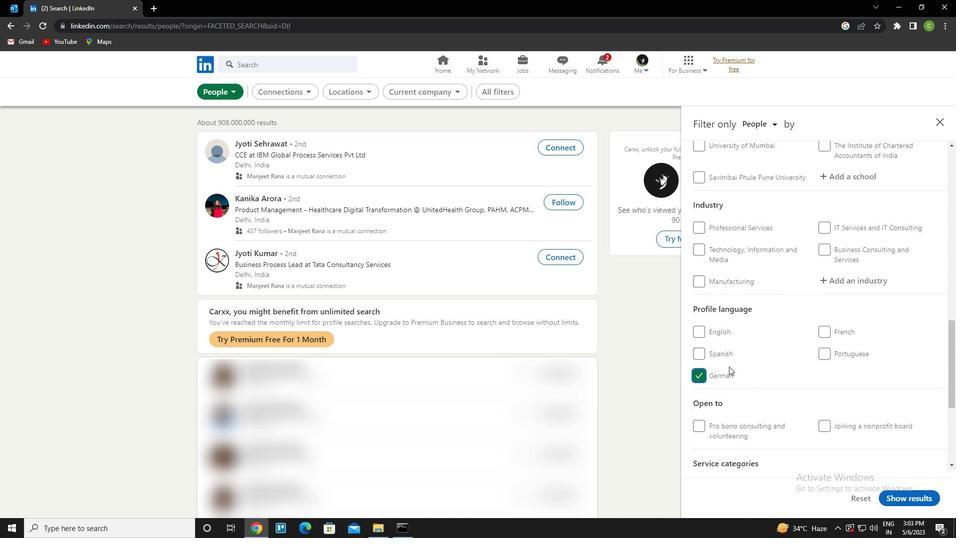 
Action: Mouse scrolled (741, 355) with delta (0, 0)
Screenshot: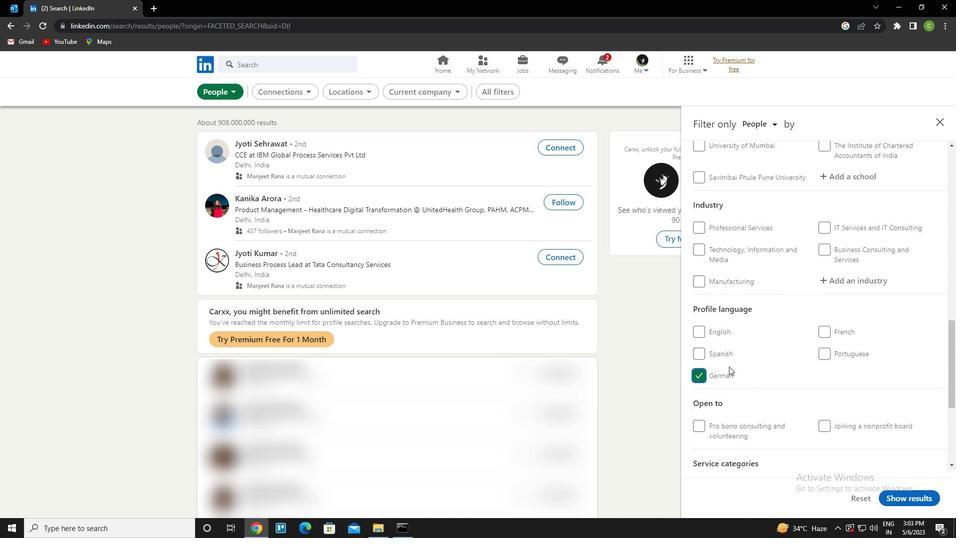 
Action: Mouse scrolled (741, 355) with delta (0, 0)
Screenshot: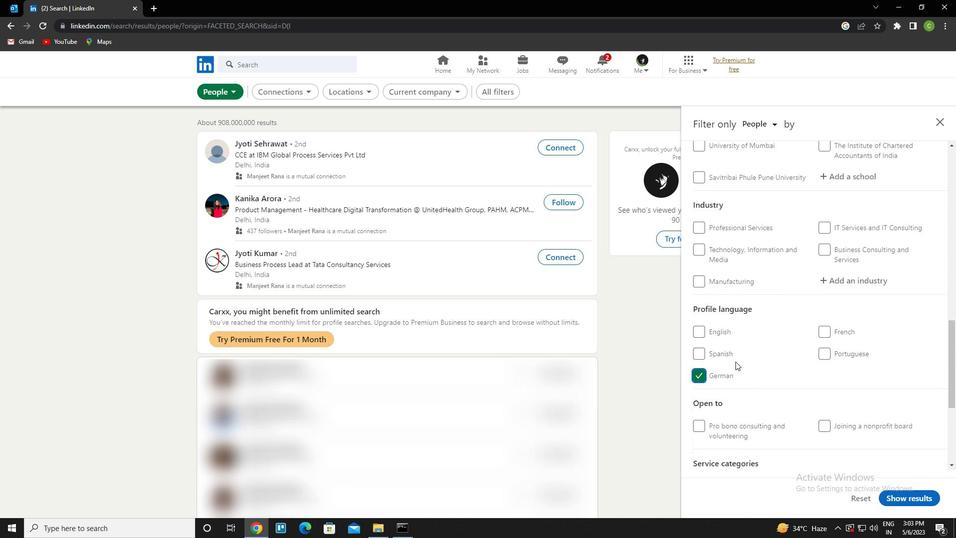 
Action: Mouse scrolled (741, 355) with delta (0, 0)
Screenshot: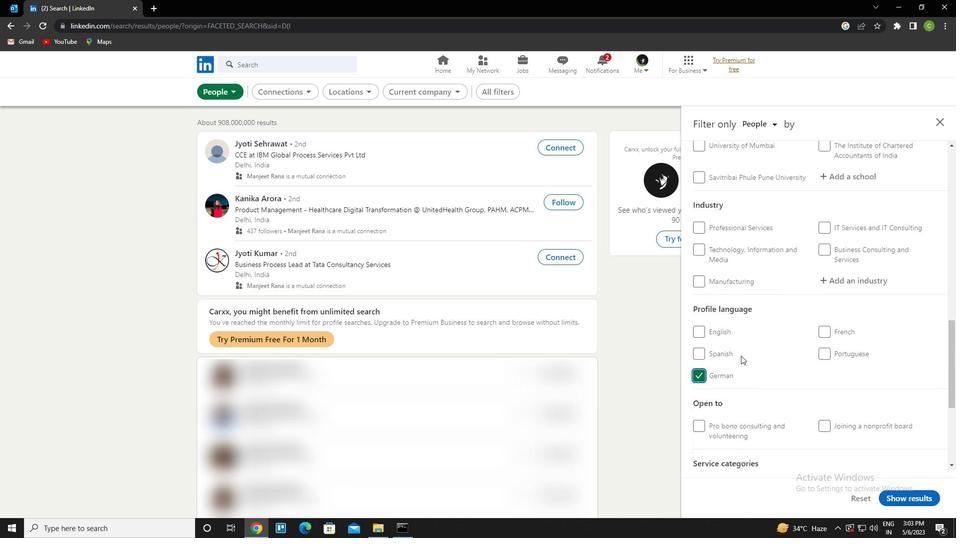 
Action: Mouse moved to (764, 260)
Screenshot: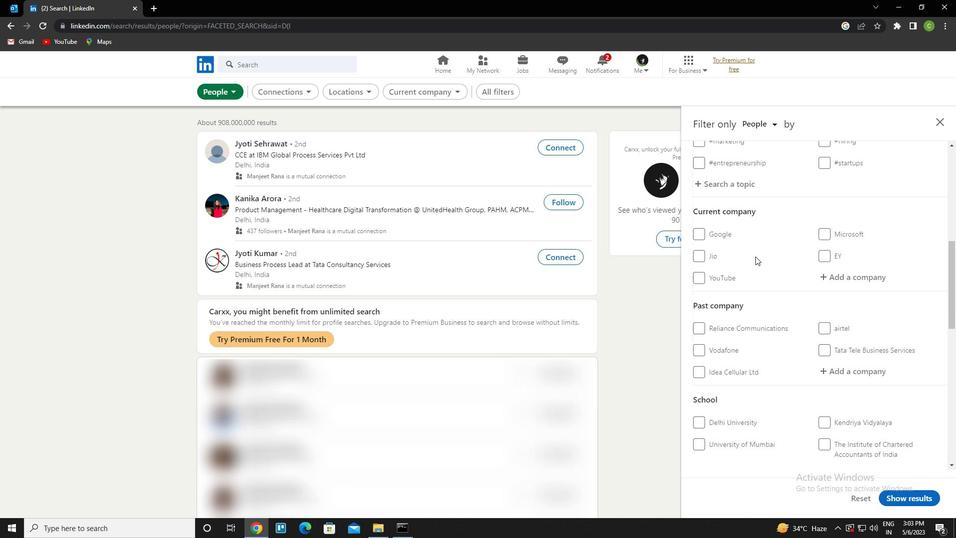 
Action: Mouse scrolled (764, 260) with delta (0, 0)
Screenshot: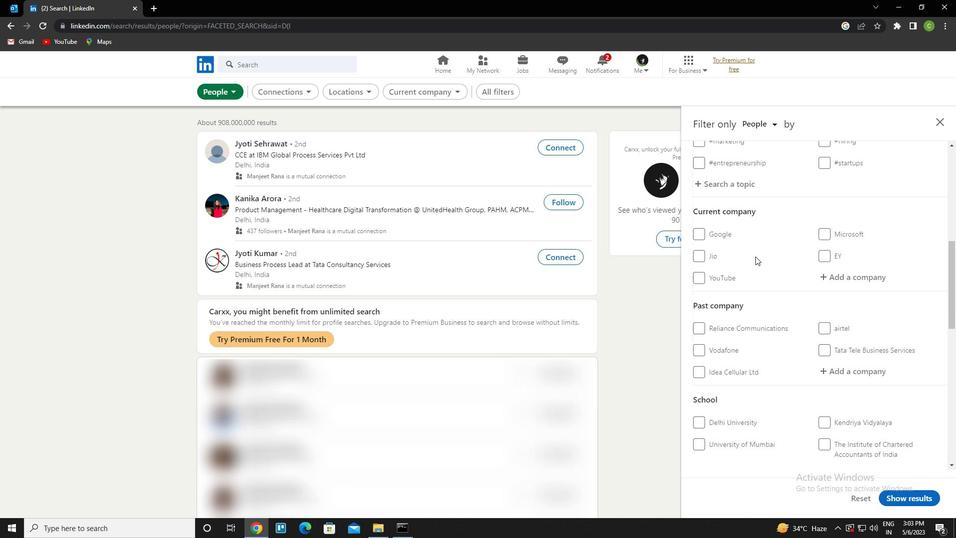 
Action: Mouse scrolled (764, 260) with delta (0, 0)
Screenshot: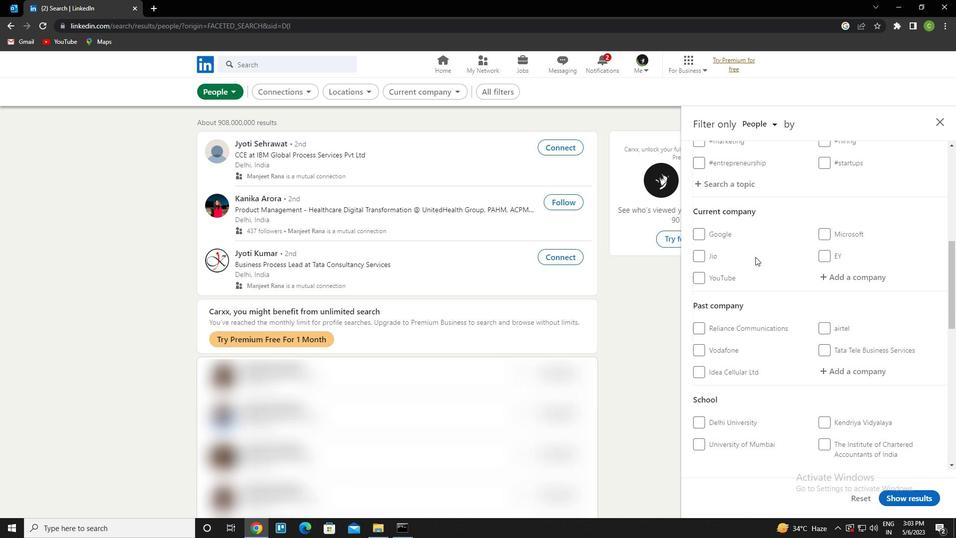 
Action: Mouse scrolled (764, 260) with delta (0, 0)
Screenshot: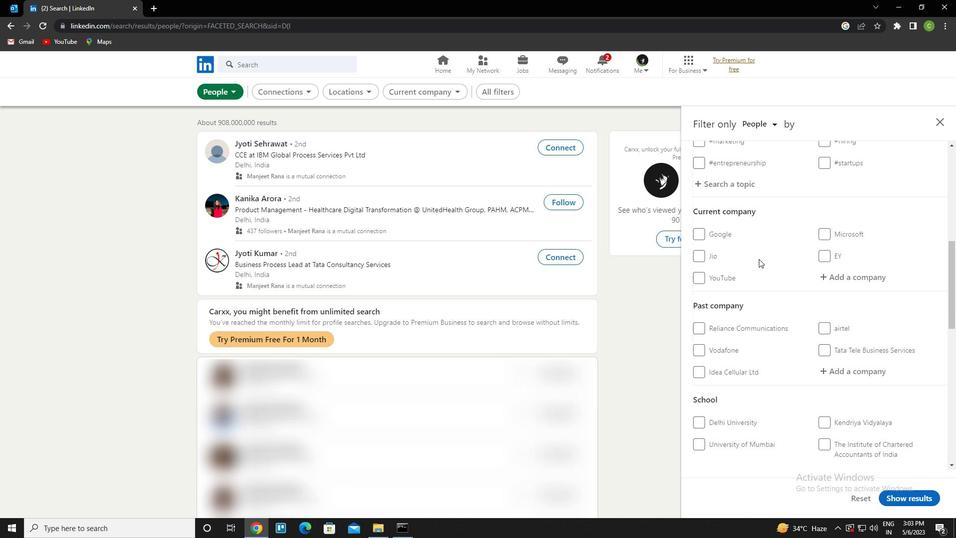 
Action: Mouse moved to (813, 353)
Screenshot: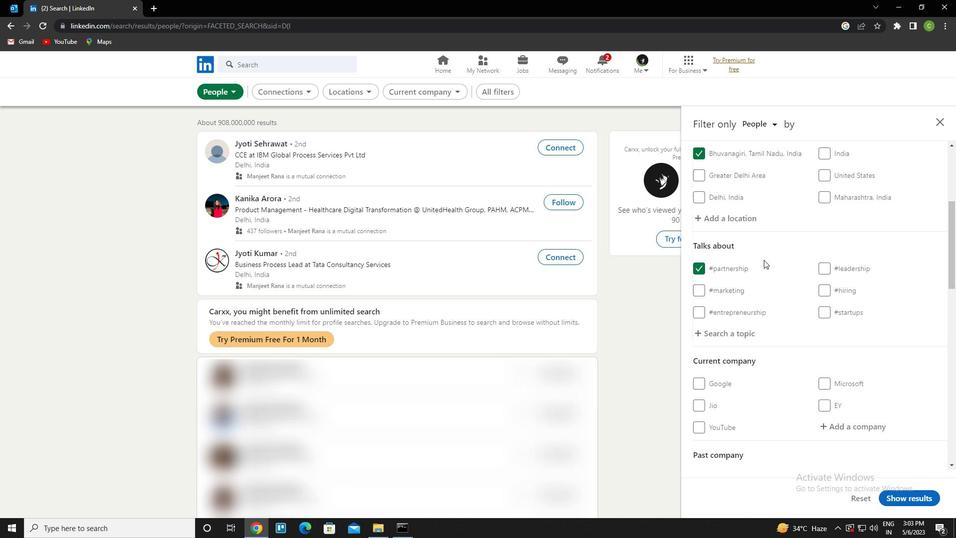 
Action: Mouse scrolled (813, 353) with delta (0, 0)
Screenshot: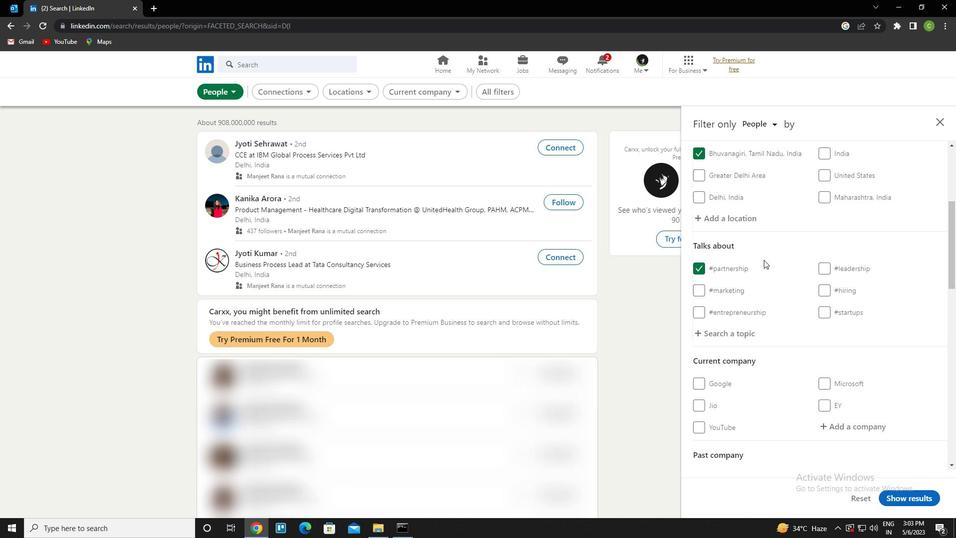 
Action: Mouse scrolled (813, 353) with delta (0, 0)
Screenshot: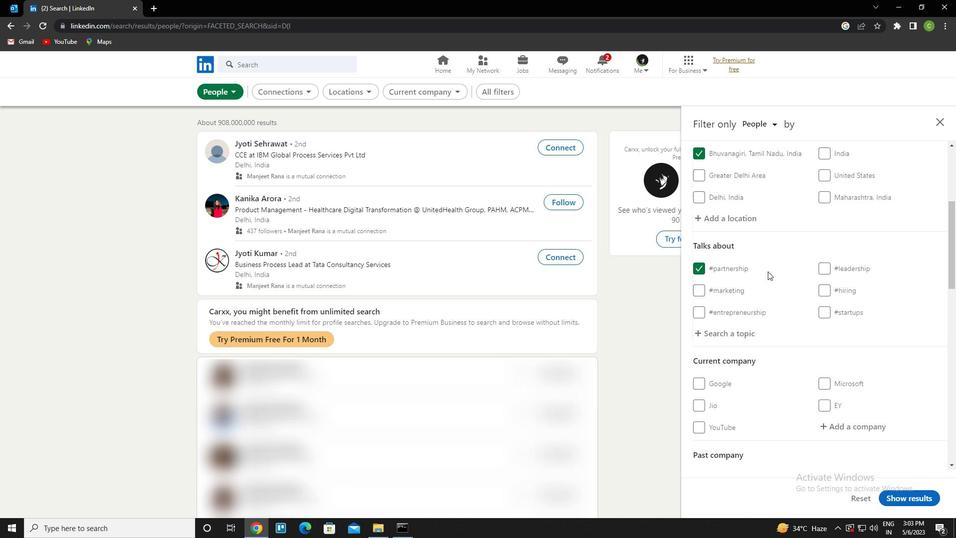 
Action: Mouse moved to (813, 353)
Screenshot: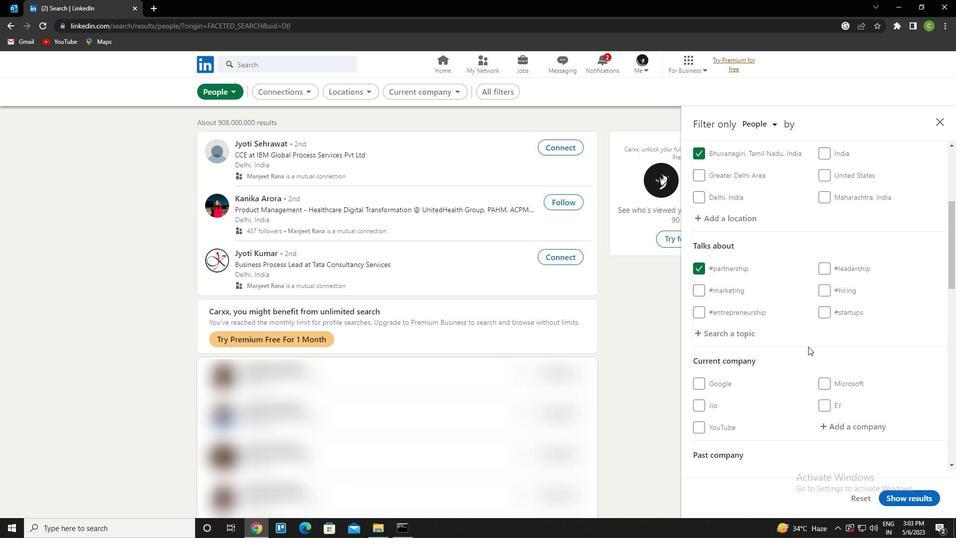 
Action: Mouse scrolled (813, 353) with delta (0, 0)
Screenshot: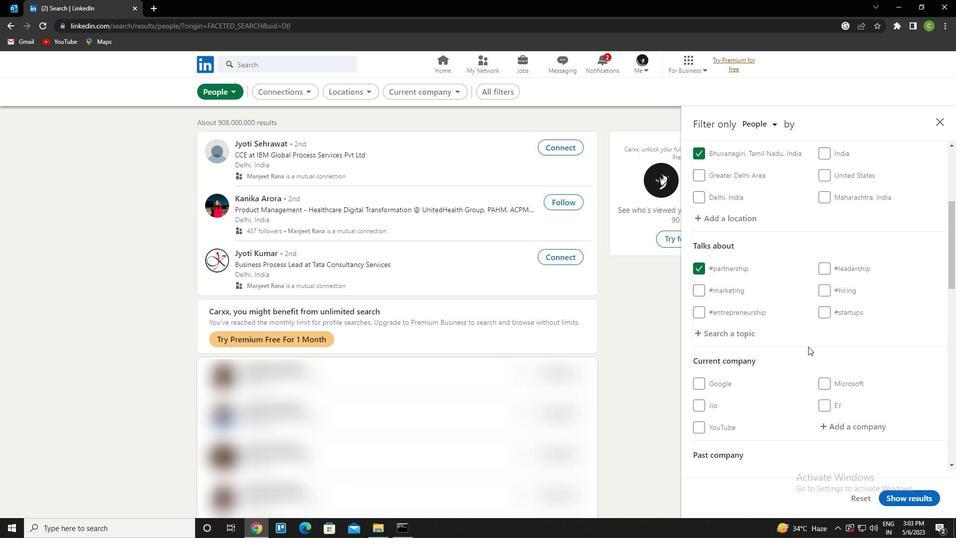 
Action: Mouse moved to (852, 279)
Screenshot: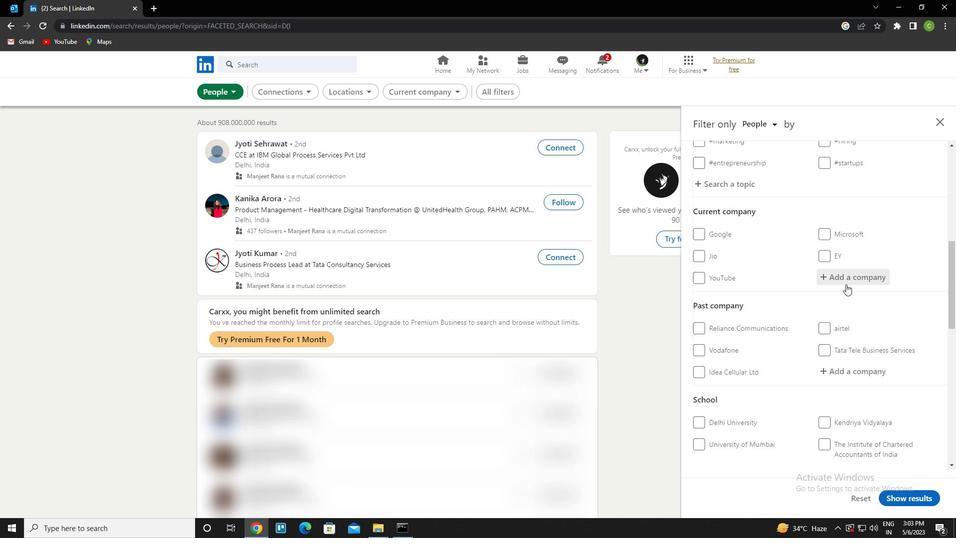 
Action: Mouse pressed left at (852, 279)
Screenshot: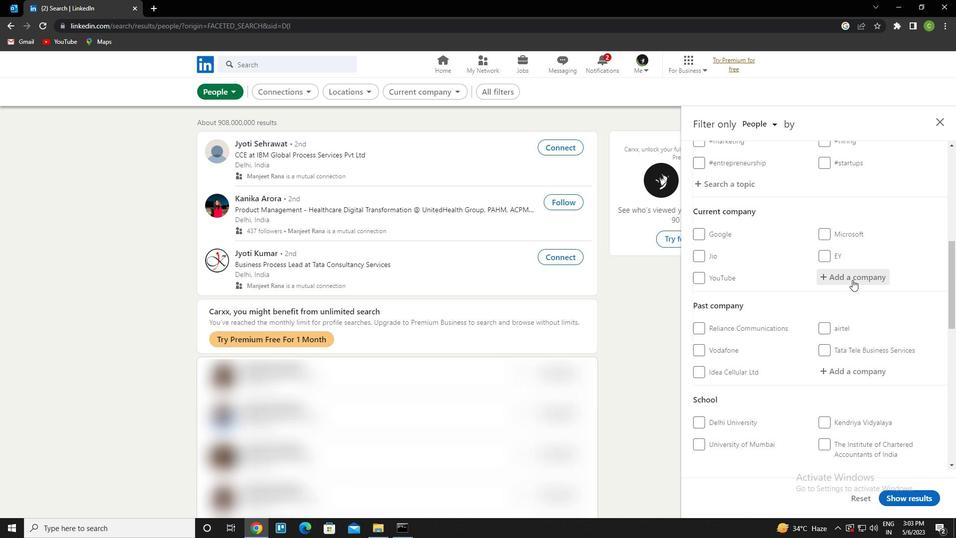 
Action: Key pressed <Key.caps_lock>r<Key.caps_lock>Eal<Key.space><Key.caps_lock>p<Key.caps_lock>age<Key.down><Key.enter>
Screenshot: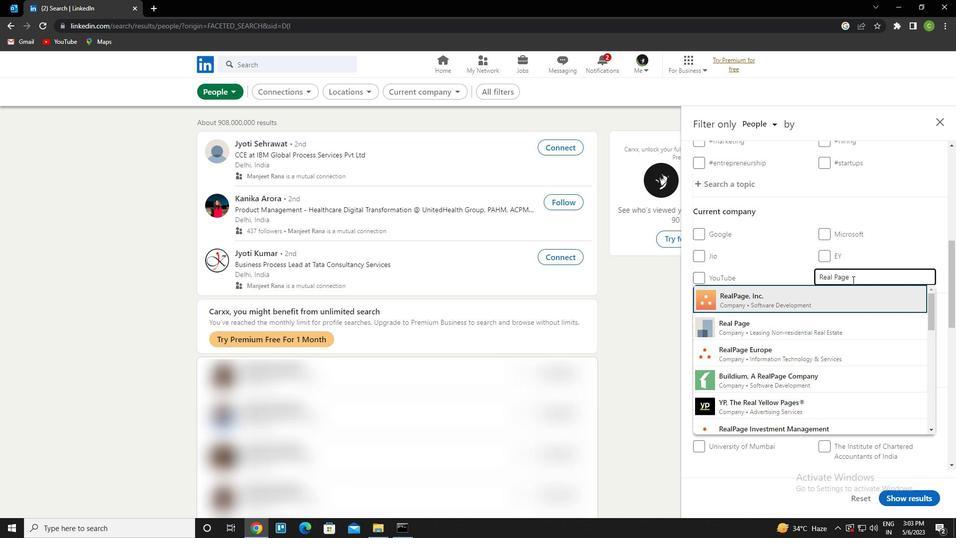
Action: Mouse scrolled (852, 279) with delta (0, 0)
Screenshot: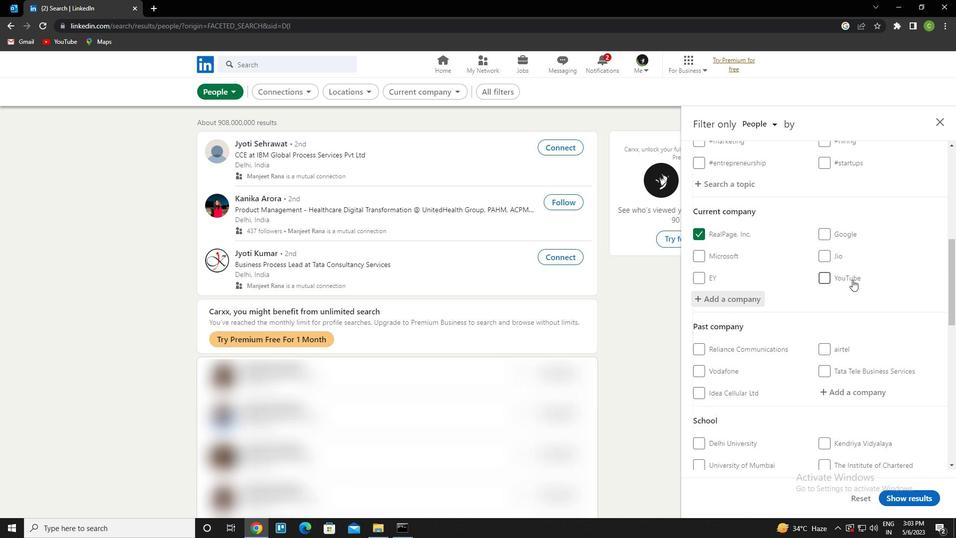 
Action: Mouse scrolled (852, 279) with delta (0, 0)
Screenshot: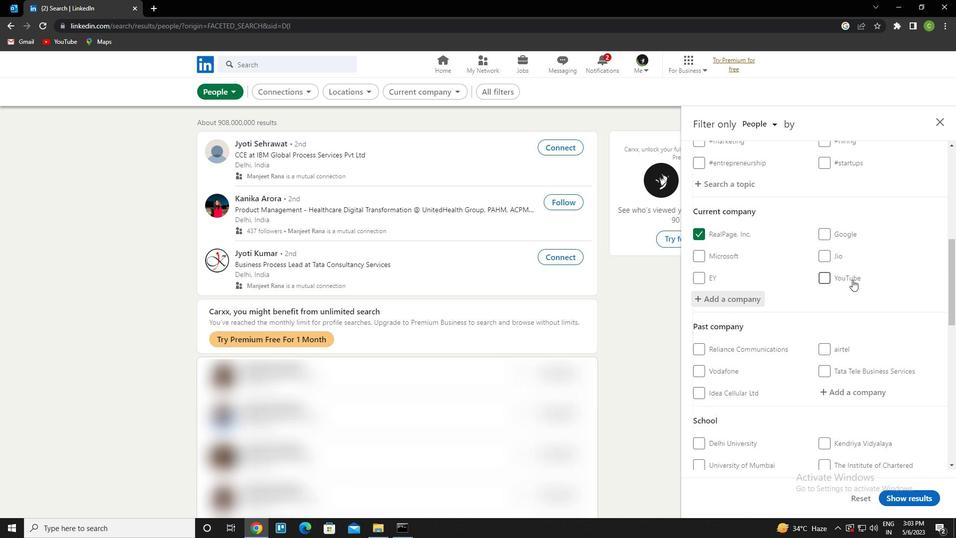 
Action: Mouse moved to (858, 390)
Screenshot: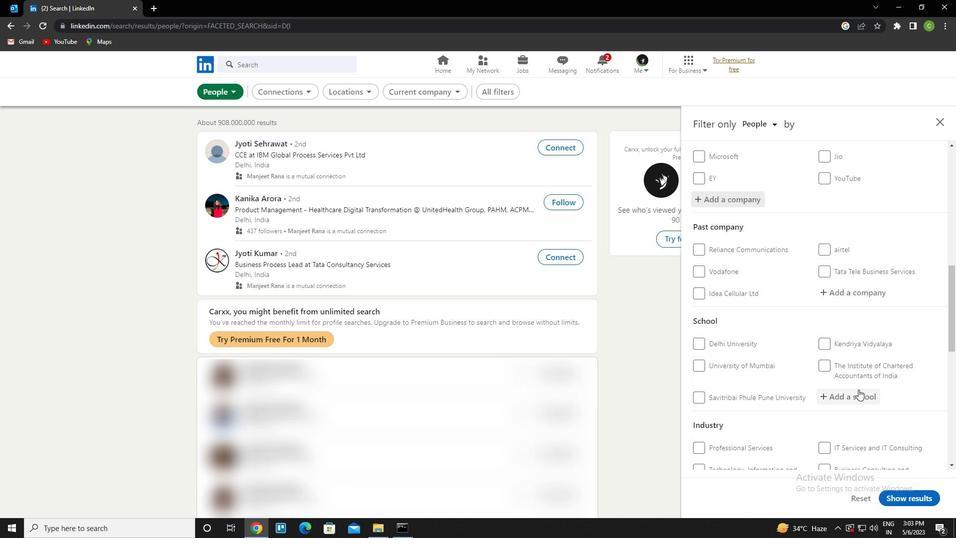 
Action: Mouse pressed left at (858, 390)
Screenshot: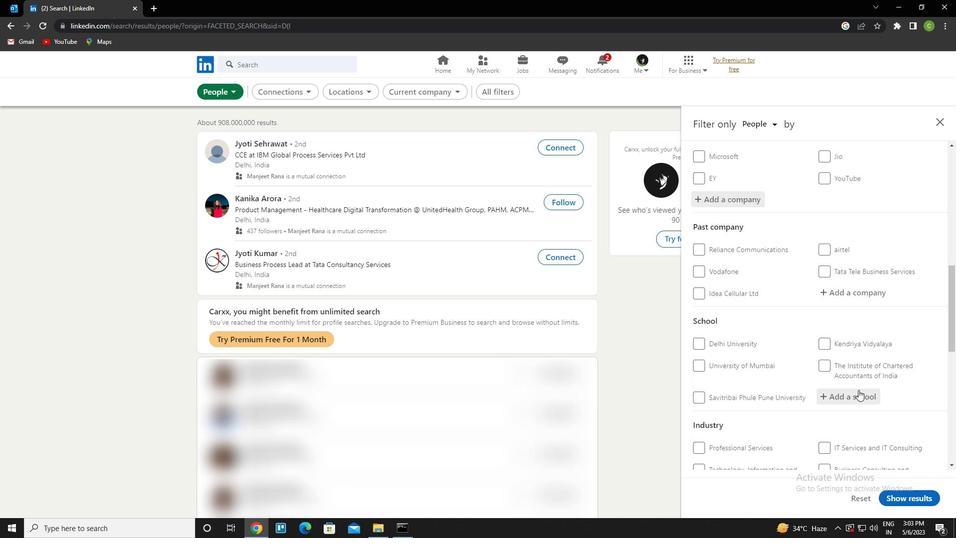 
Action: Key pressed st.<Key.space>thomas<Key.space>higher<Key.space>secondary<Key.down><Key.enter>
Screenshot: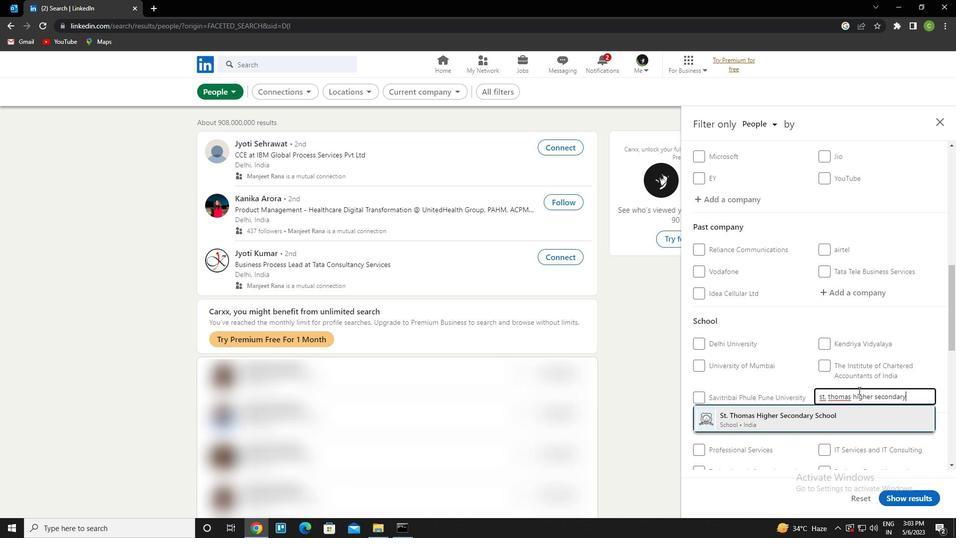
Action: Mouse scrolled (858, 390) with delta (0, 0)
Screenshot: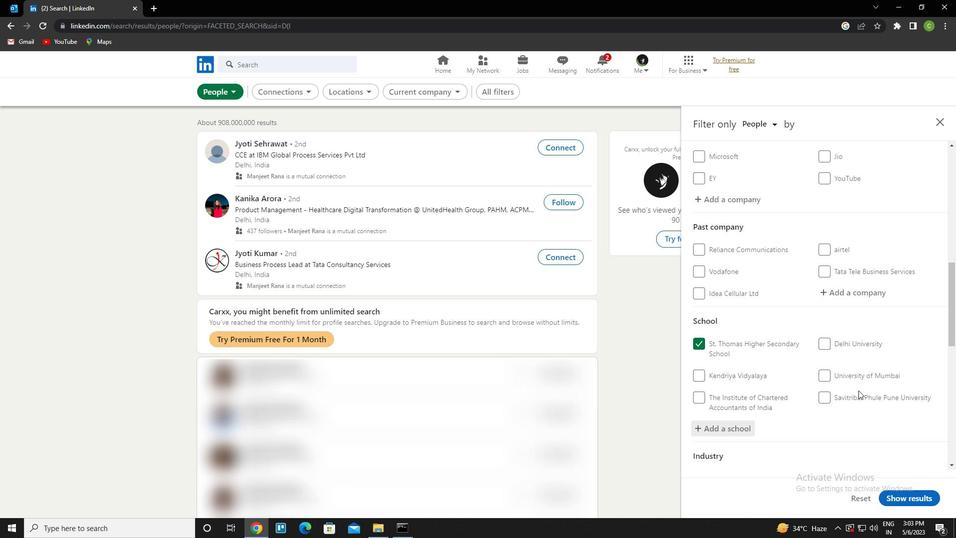 
Action: Mouse scrolled (858, 390) with delta (0, 0)
Screenshot: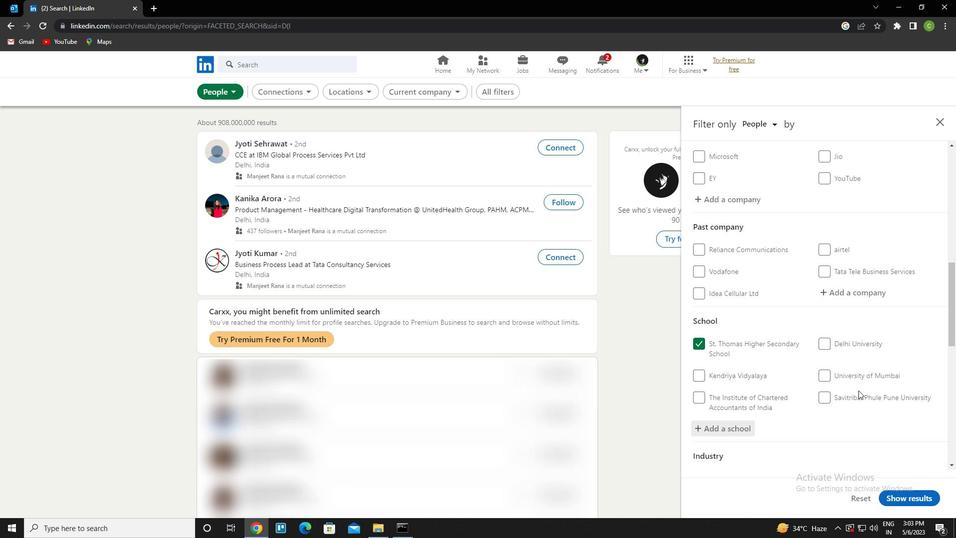 
Action: Mouse scrolled (858, 390) with delta (0, 0)
Screenshot: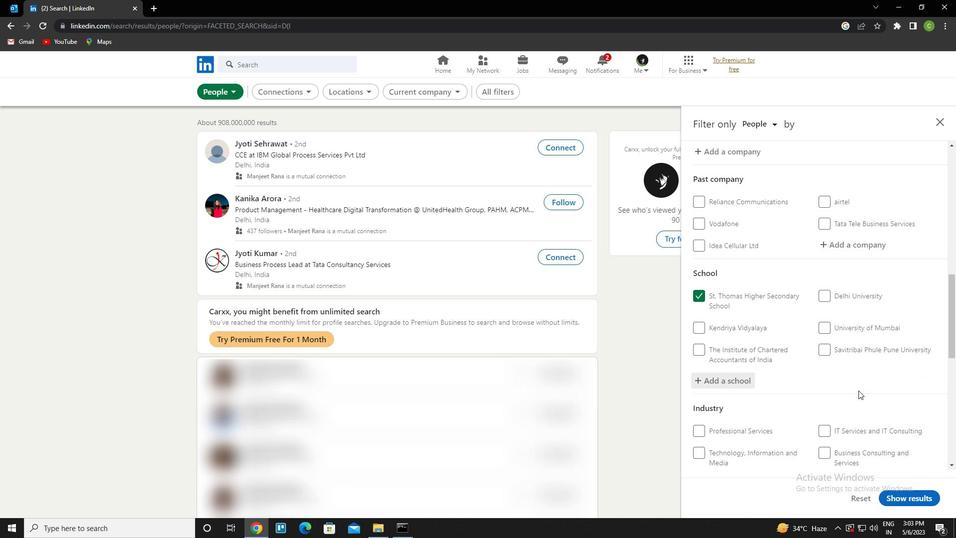 
Action: Mouse scrolled (858, 390) with delta (0, 0)
Screenshot: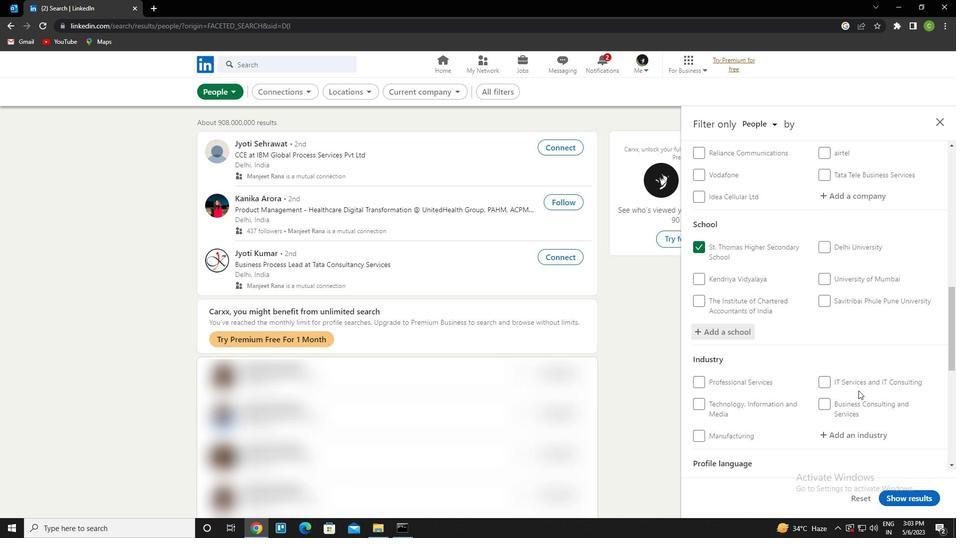 
Action: Mouse scrolled (858, 390) with delta (0, 0)
Screenshot: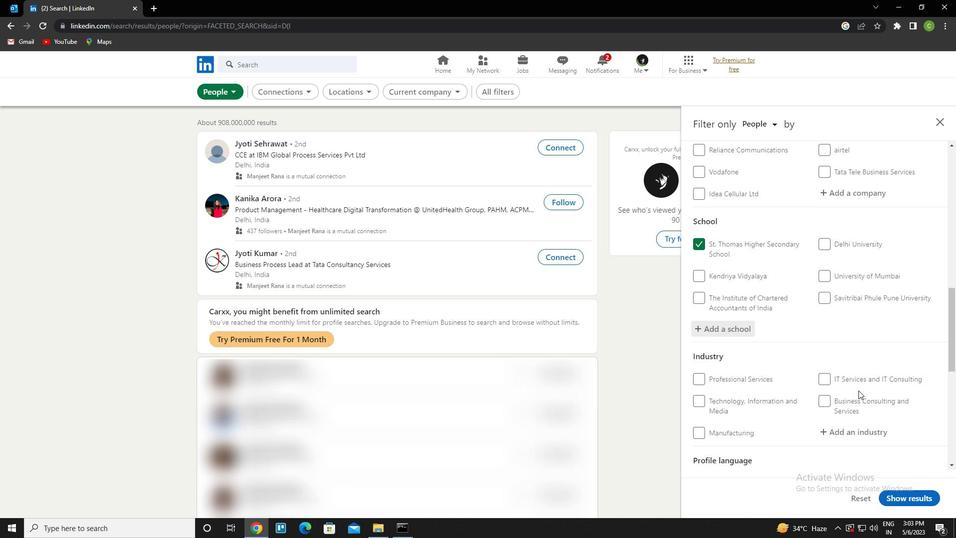 
Action: Mouse moved to (872, 285)
Screenshot: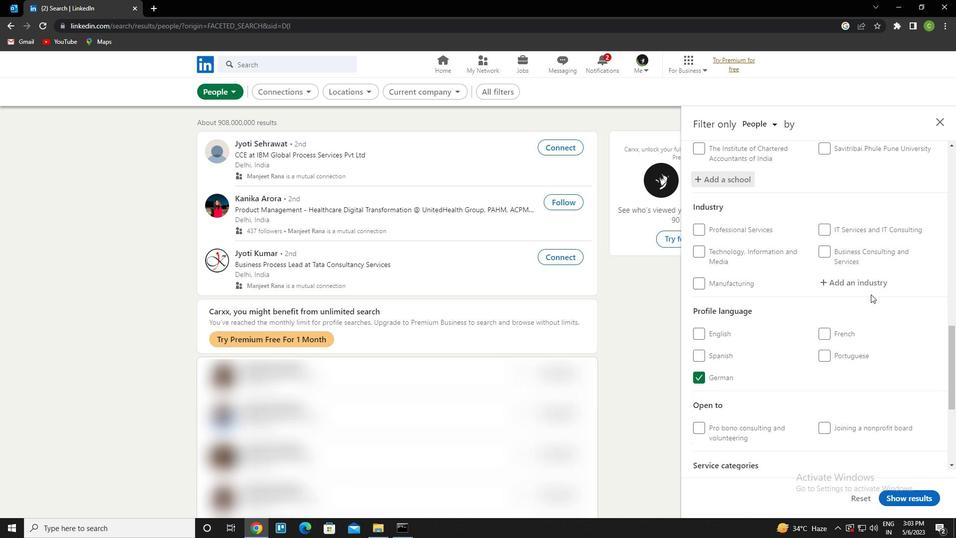 
Action: Mouse pressed left at (872, 285)
Screenshot: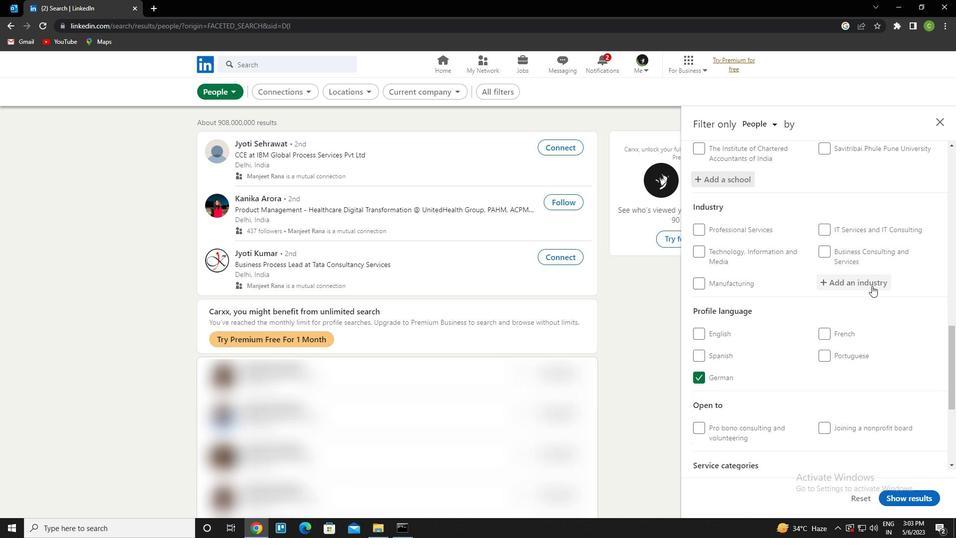 
Action: Key pressed <Key.caps_lock>c<Key.caps_lock>onsumer<Key.space>services<Key.down><Key.enter>
Screenshot: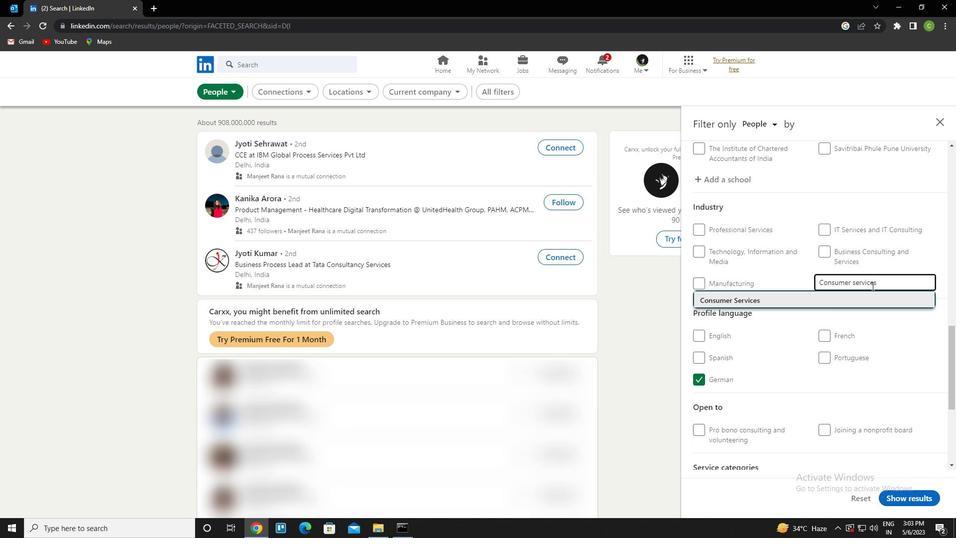 
Action: Mouse moved to (872, 285)
Screenshot: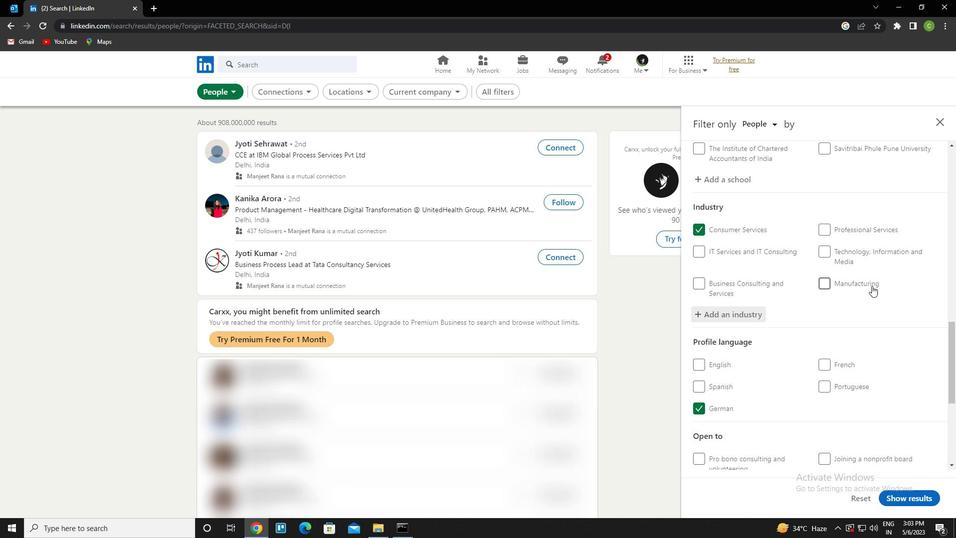 
Action: Mouse scrolled (872, 285) with delta (0, 0)
Screenshot: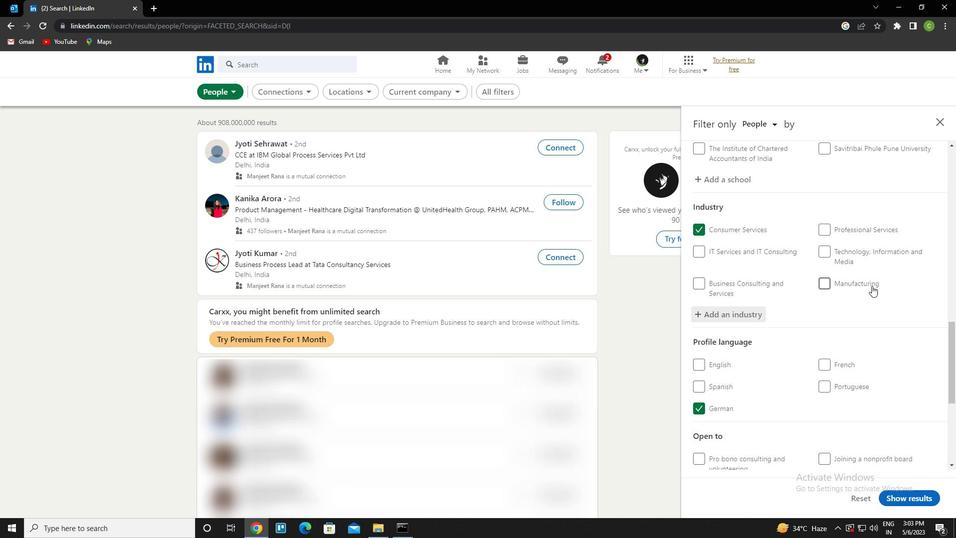 
Action: Mouse scrolled (872, 285) with delta (0, 0)
Screenshot: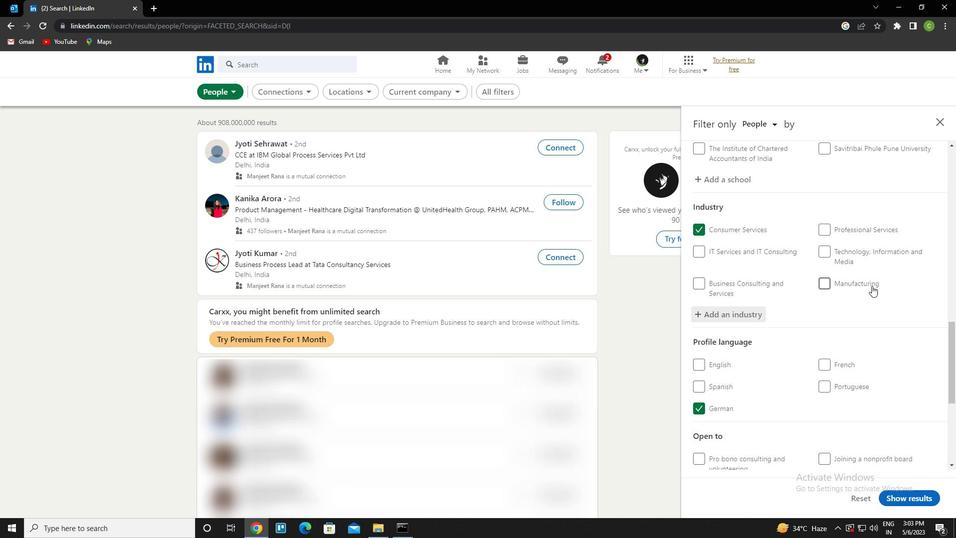 
Action: Mouse scrolled (872, 285) with delta (0, 0)
Screenshot: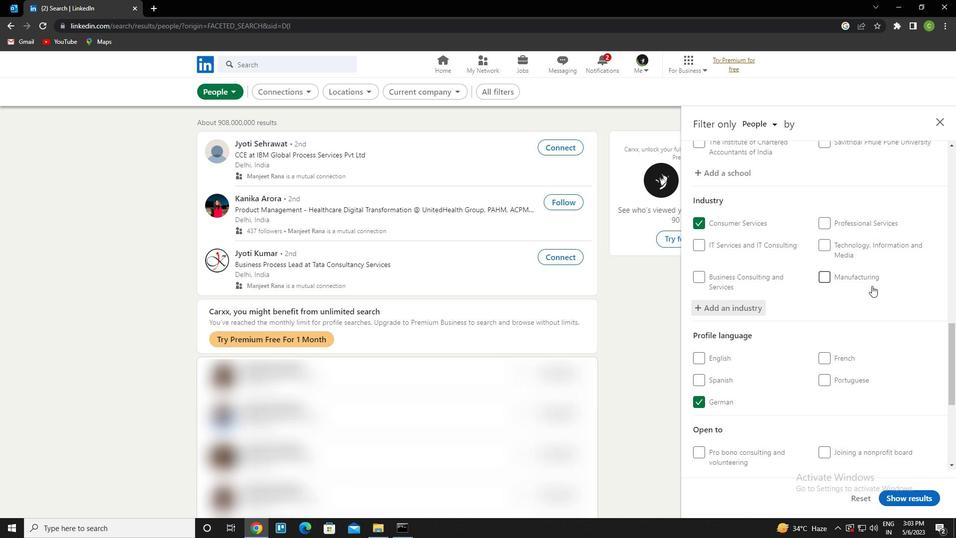 
Action: Mouse scrolled (872, 285) with delta (0, 0)
Screenshot: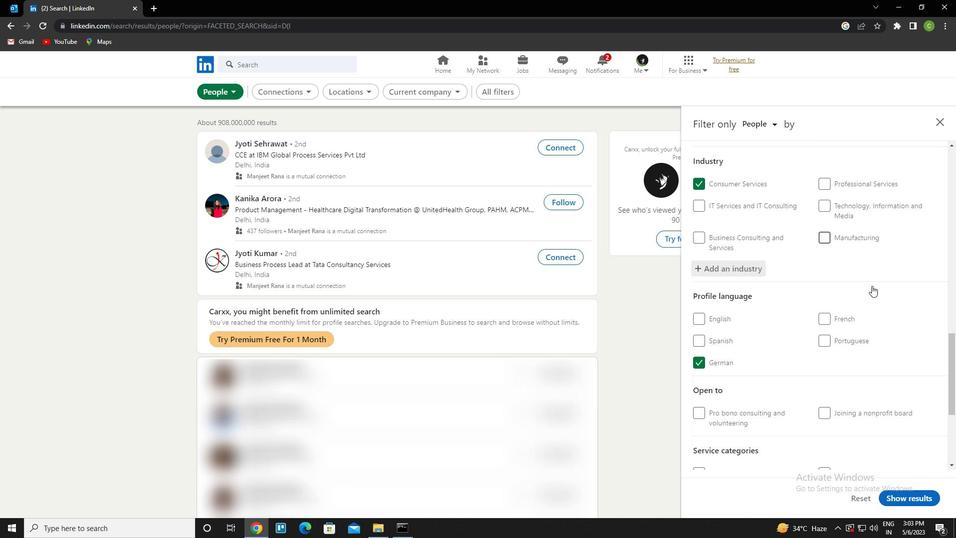 
Action: Mouse moved to (870, 287)
Screenshot: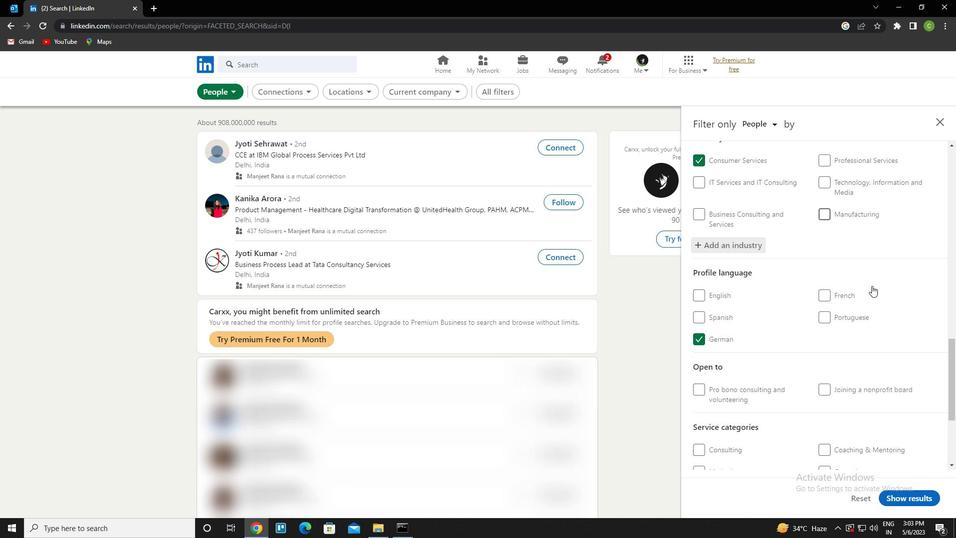 
Action: Mouse scrolled (870, 287) with delta (0, 0)
Screenshot: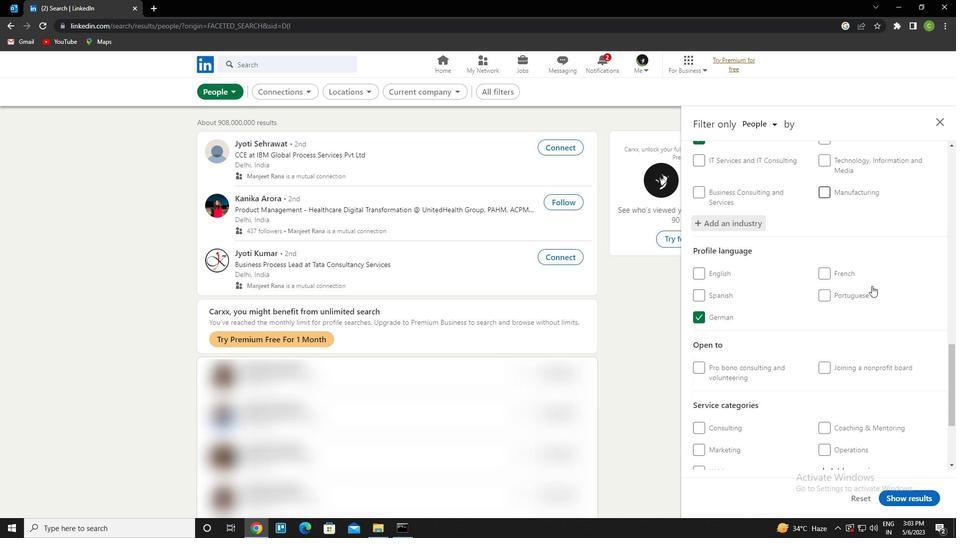 
Action: Mouse scrolled (870, 287) with delta (0, 0)
Screenshot: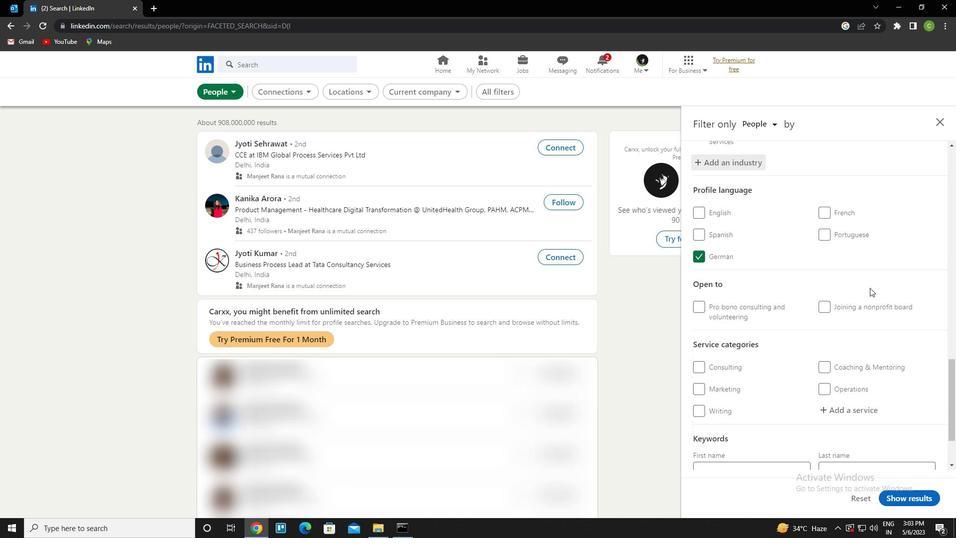 
Action: Mouse moved to (865, 328)
Screenshot: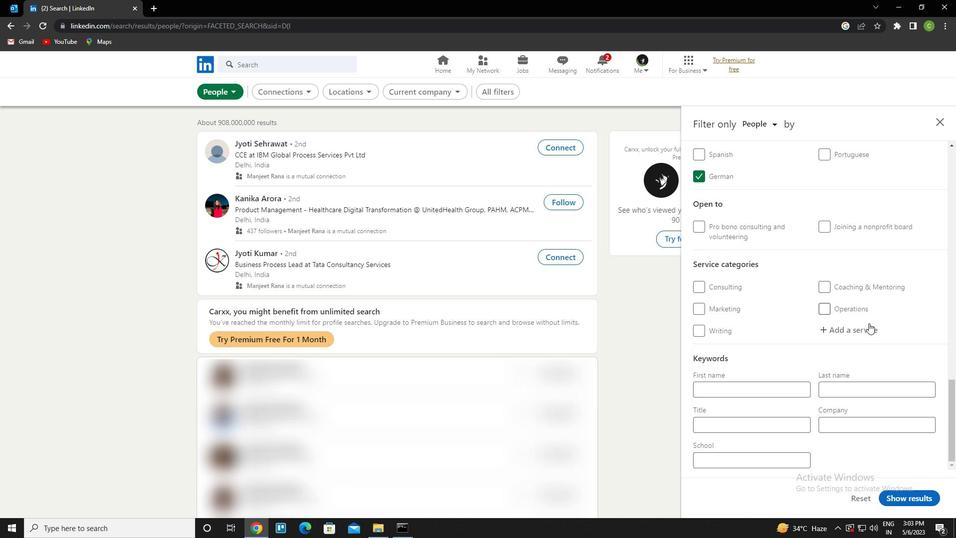 
Action: Mouse pressed left at (865, 328)
Screenshot: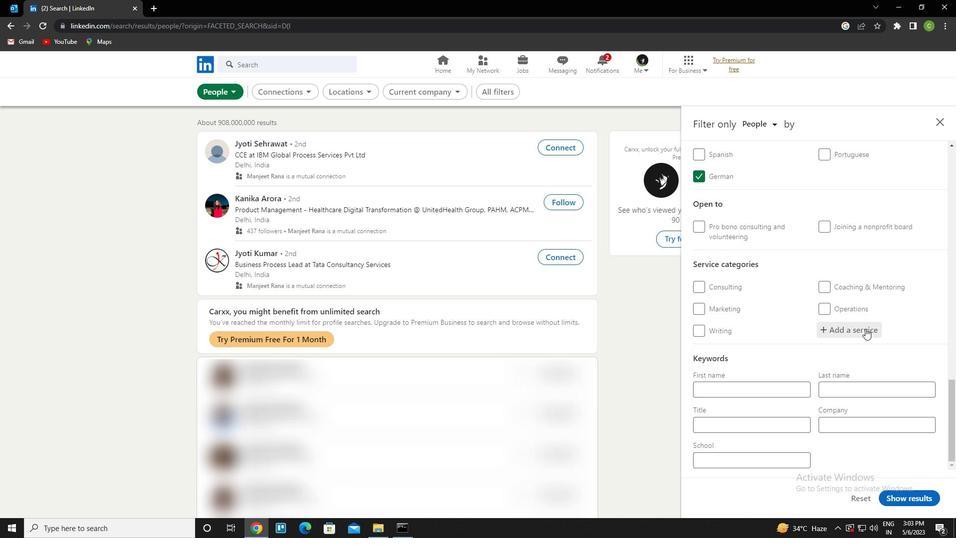 
Action: Key pressed <Key.caps_lock>c<Key.caps_lock>oaching<Key.down><Key.down><Key.down><Key.down><Key.space><Key.caps_lock><Key.caps_lock><Key.caps_lock><Key.caps_lock><Key.caps_lock><Key.caps_lock><Key.caps_lock><Key.caps_lock><Key.caps_lock><Key.caps_lock><Key.caps_lock><Key.caps_lock><Key.caps_lock><Key.caps_lock><Key.caps_lock><Key.caps_lock><Key.caps_lock><Key.caps_lock><Key.caps_lock><Key.caps_lock><Key.caps_lock><Key.caps_lock><Key.caps_lock><Key.caps_lock><Key.caps_lock><Key.caps_lock><Key.shift>&<Key.space>MENTI<Key.backspace><Key.backspace><Key.backspace><Key.backspace><Key.caps_lock>ENTORING<Key.enter>
Screenshot: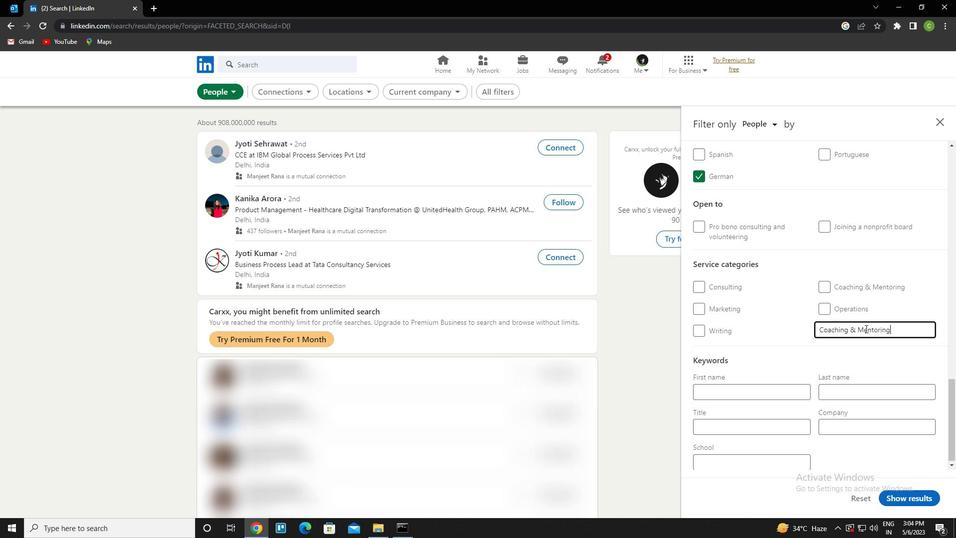 
Action: Mouse scrolled (865, 328) with delta (0, 0)
Screenshot: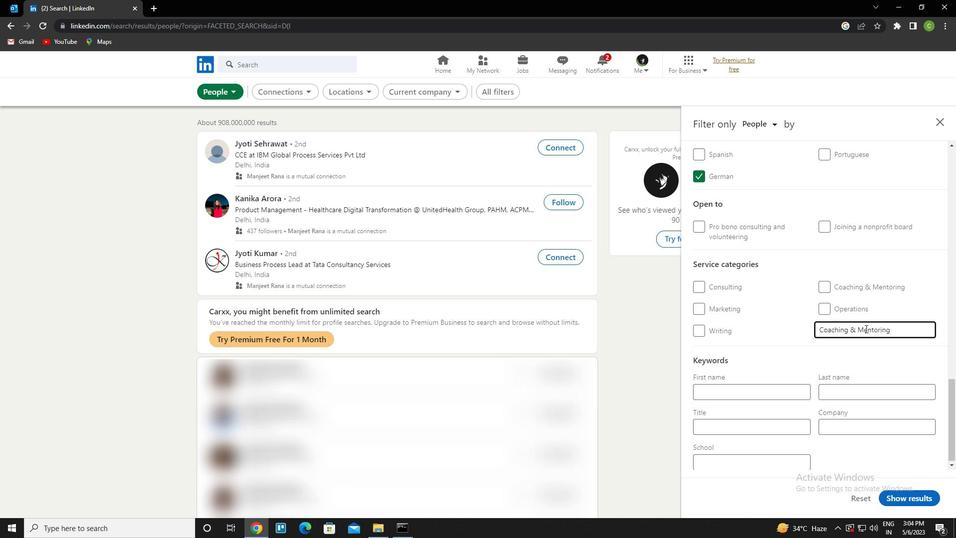 
Action: Mouse moved to (862, 331)
Screenshot: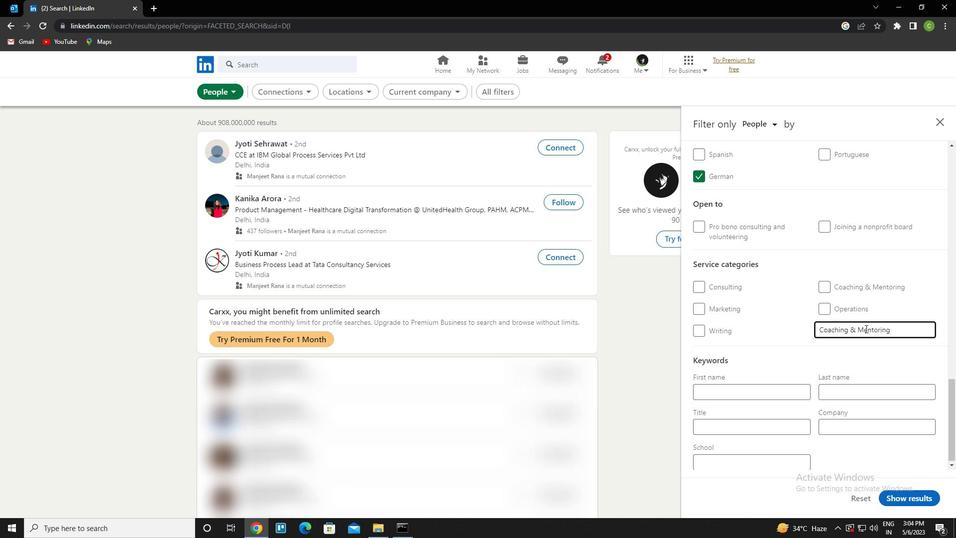 
Action: Mouse scrolled (862, 330) with delta (0, 0)
Screenshot: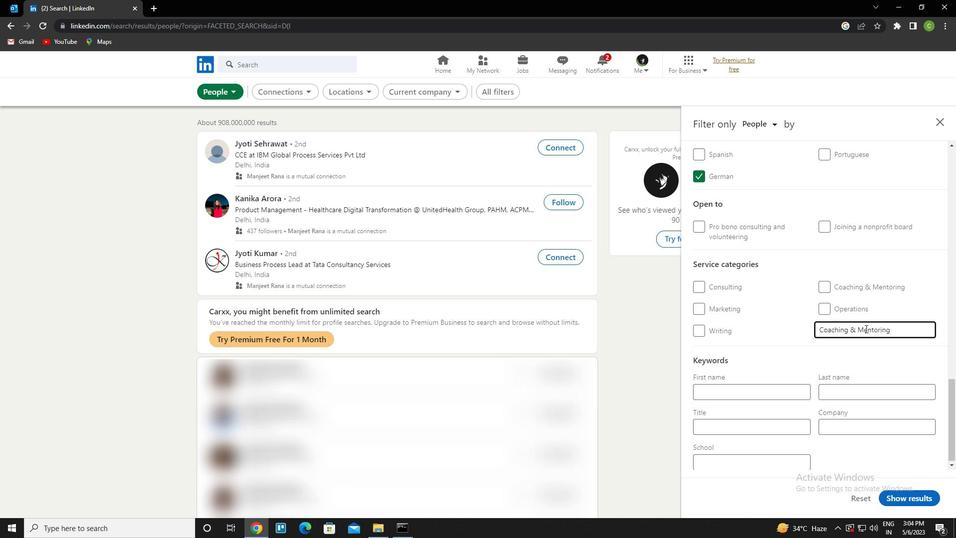 
Action: Mouse moved to (852, 348)
Screenshot: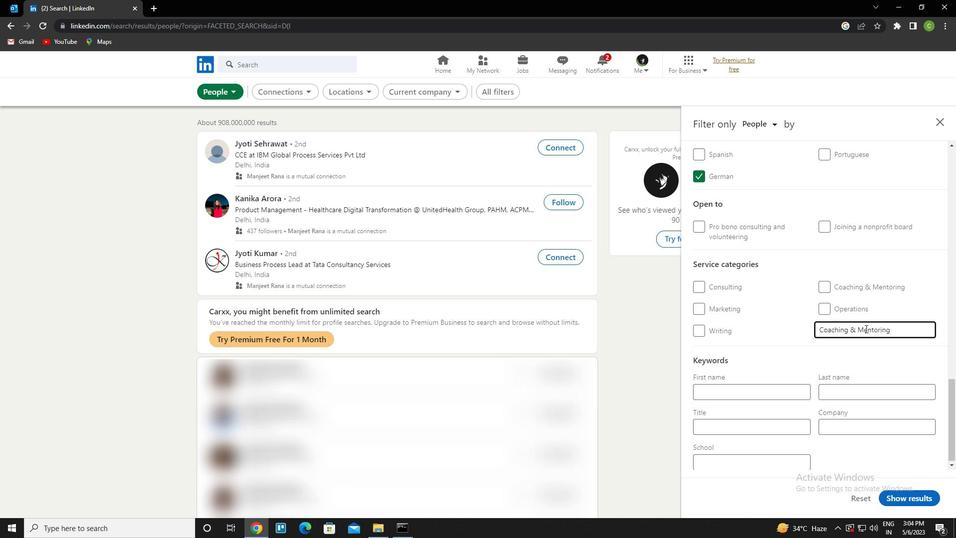 
Action: Mouse scrolled (852, 347) with delta (0, 0)
Screenshot: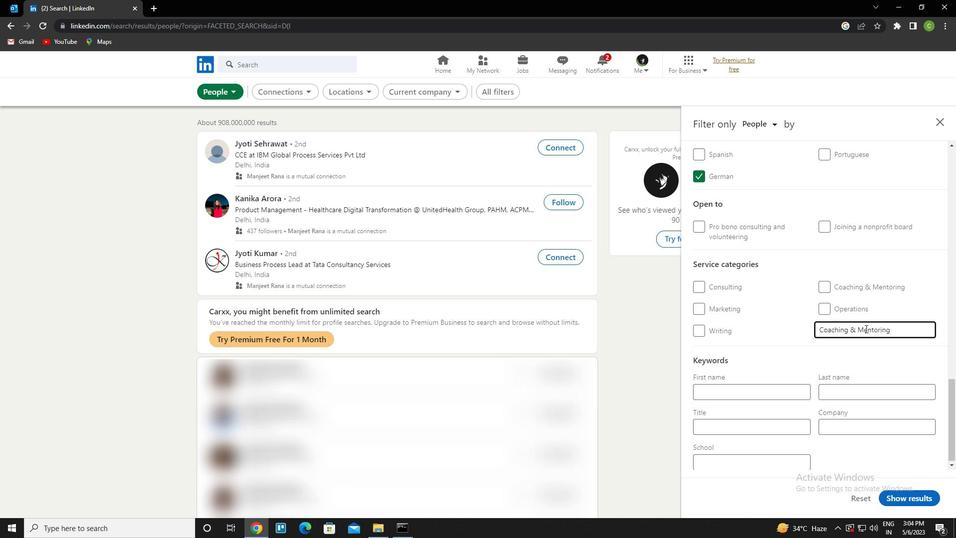 
Action: Mouse moved to (846, 360)
Screenshot: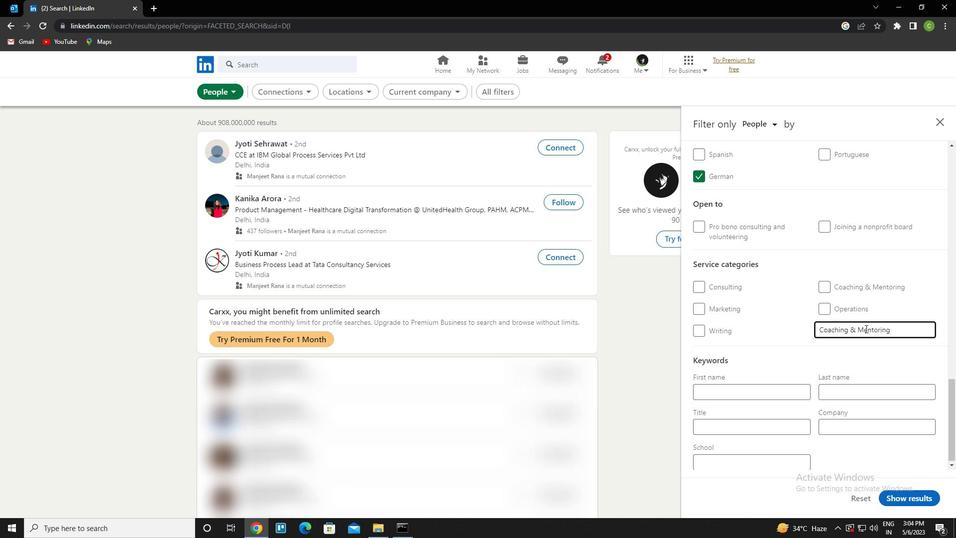 
Action: Mouse scrolled (846, 359) with delta (0, 0)
Screenshot: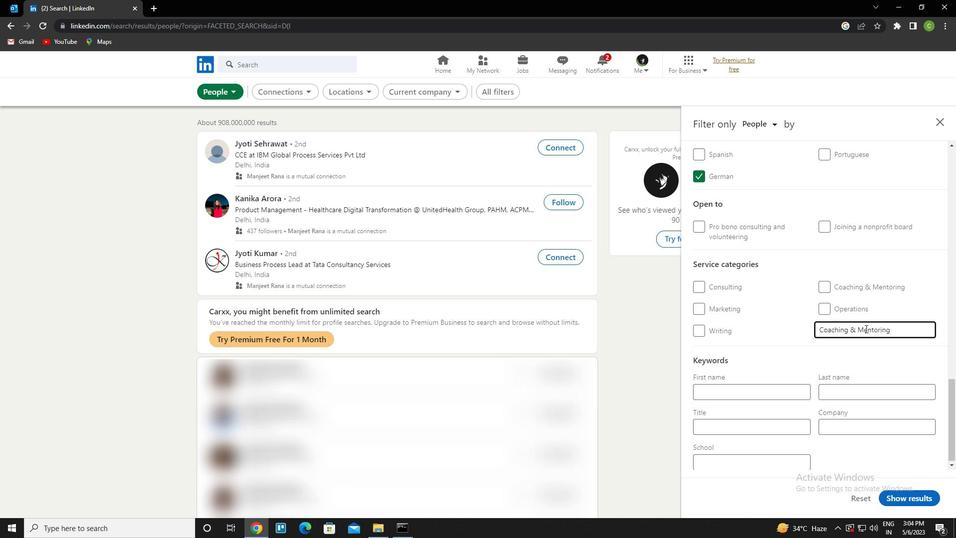 
Action: Mouse moved to (839, 370)
Screenshot: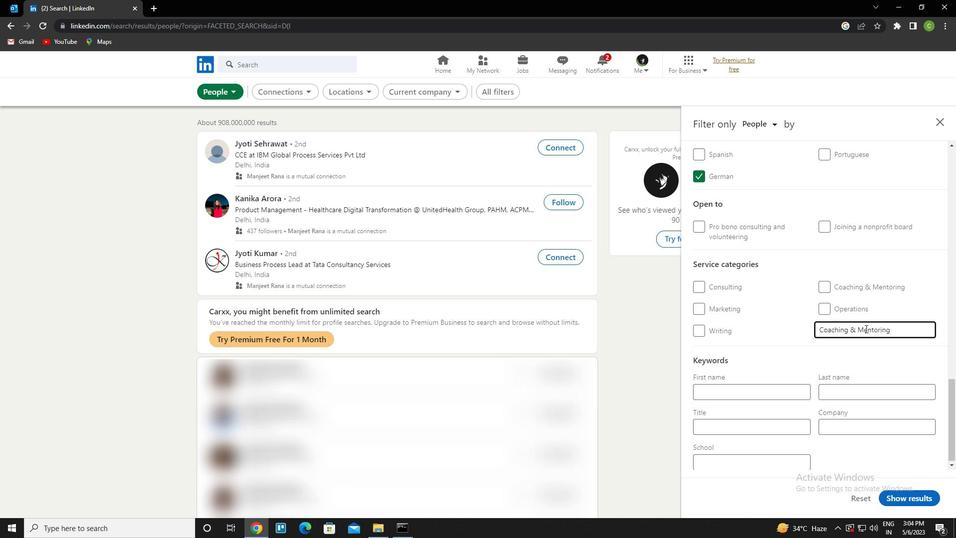 
Action: Mouse scrolled (839, 370) with delta (0, 0)
Screenshot: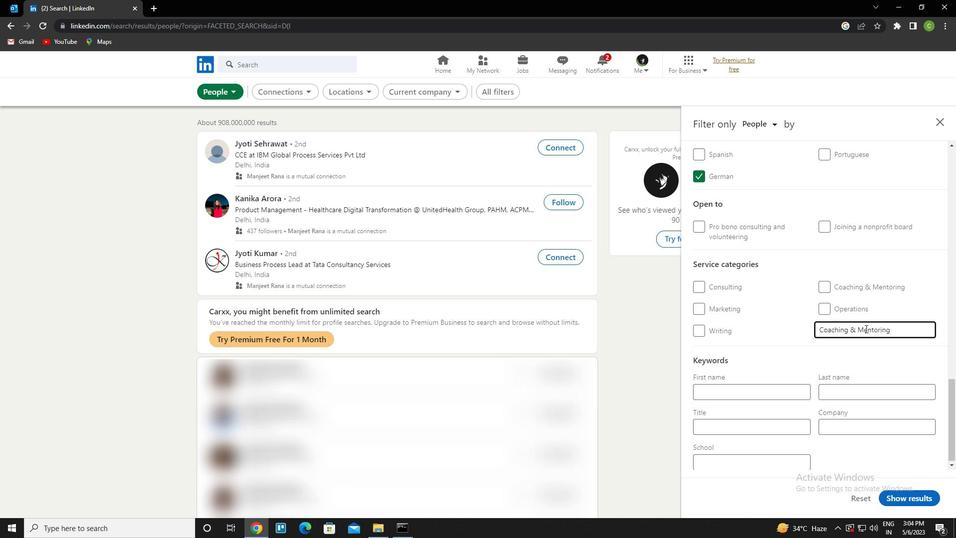 
Action: Mouse moved to (836, 373)
Screenshot: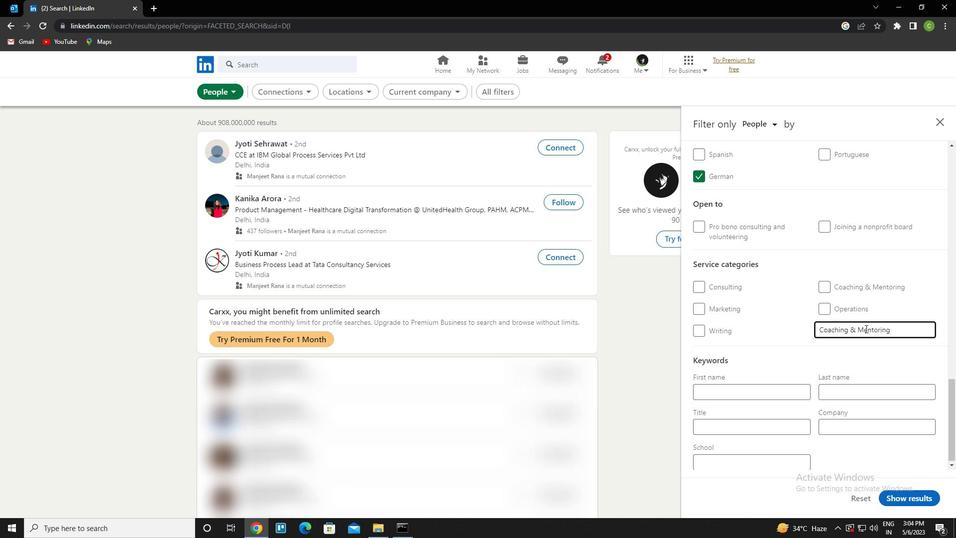 
Action: Mouse scrolled (836, 373) with delta (0, 0)
Screenshot: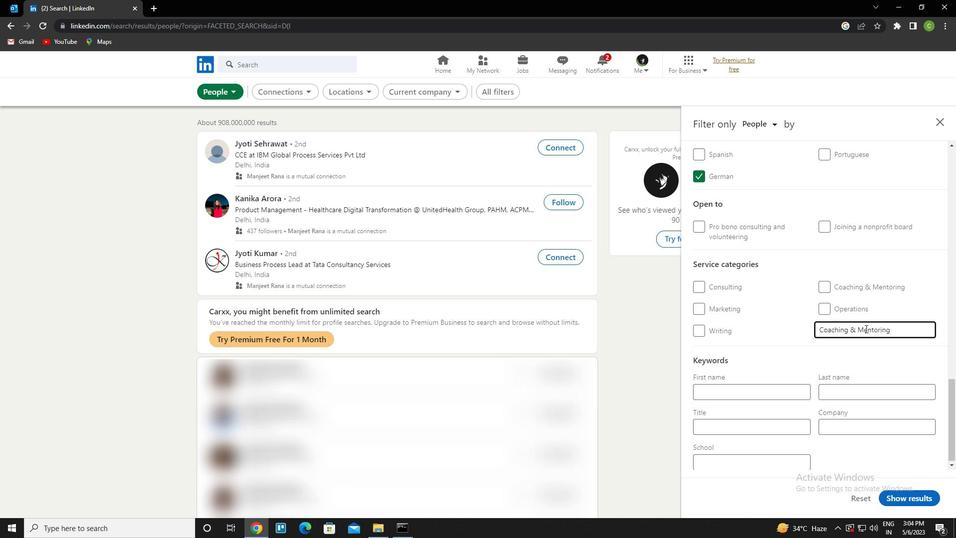 
Action: Mouse moved to (833, 376)
Screenshot: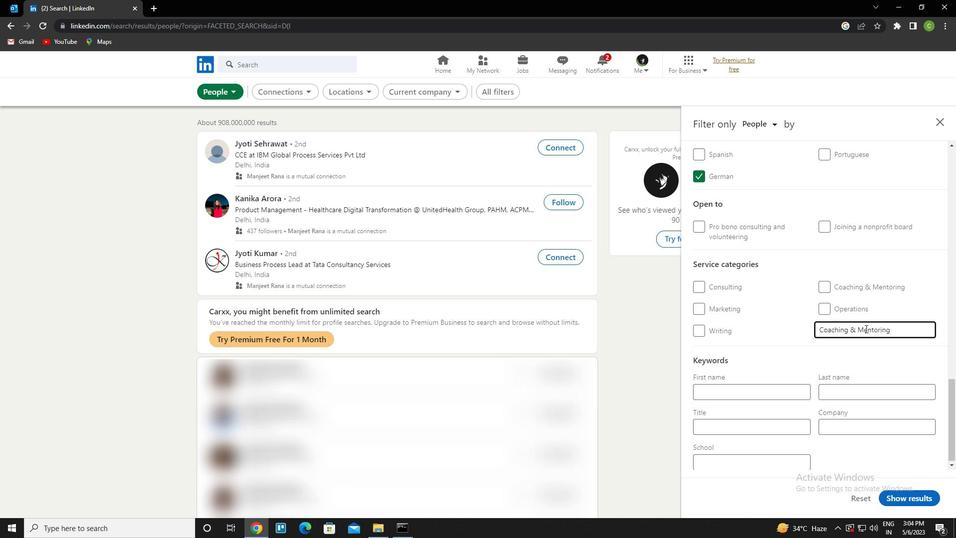 
Action: Mouse scrolled (833, 375) with delta (0, 0)
Screenshot: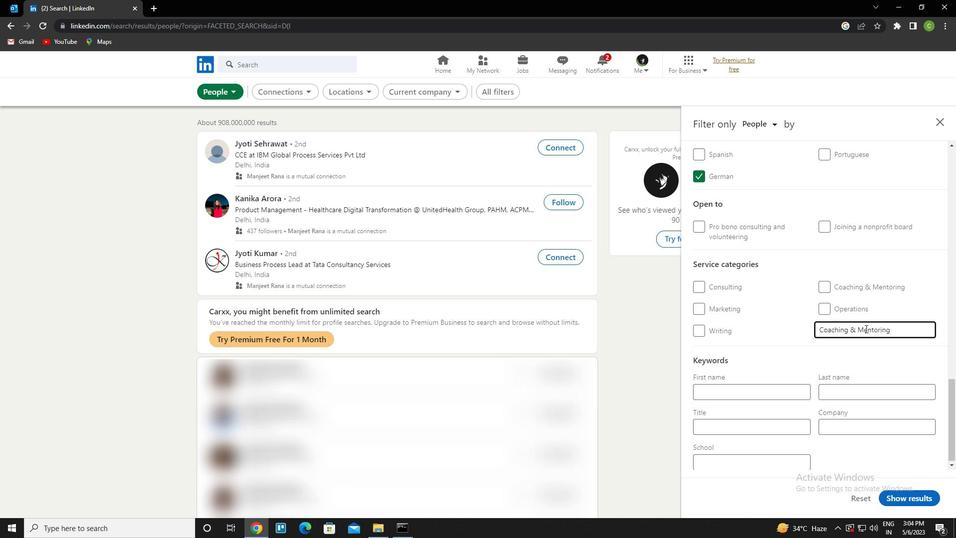 
Action: Mouse moved to (822, 381)
Screenshot: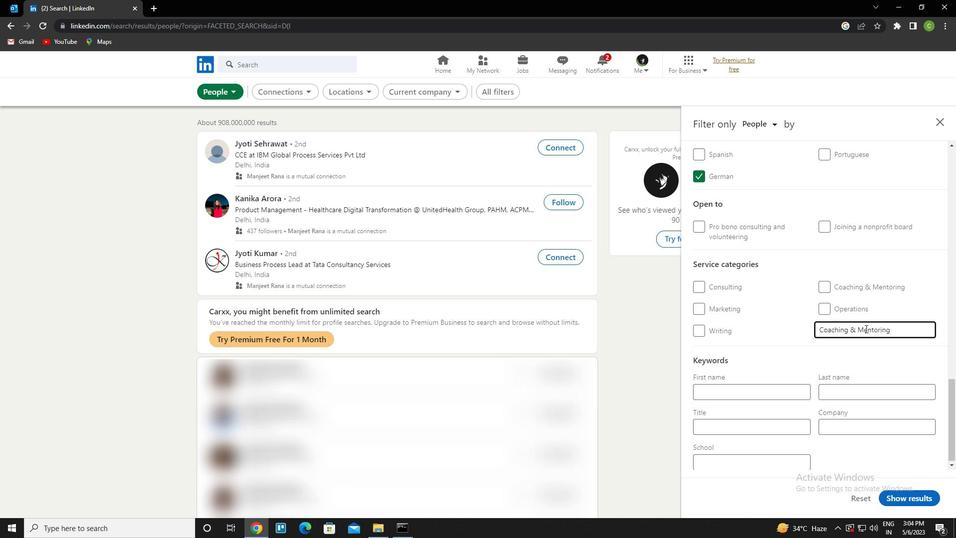 
Action: Mouse scrolled (822, 381) with delta (0, 0)
Screenshot: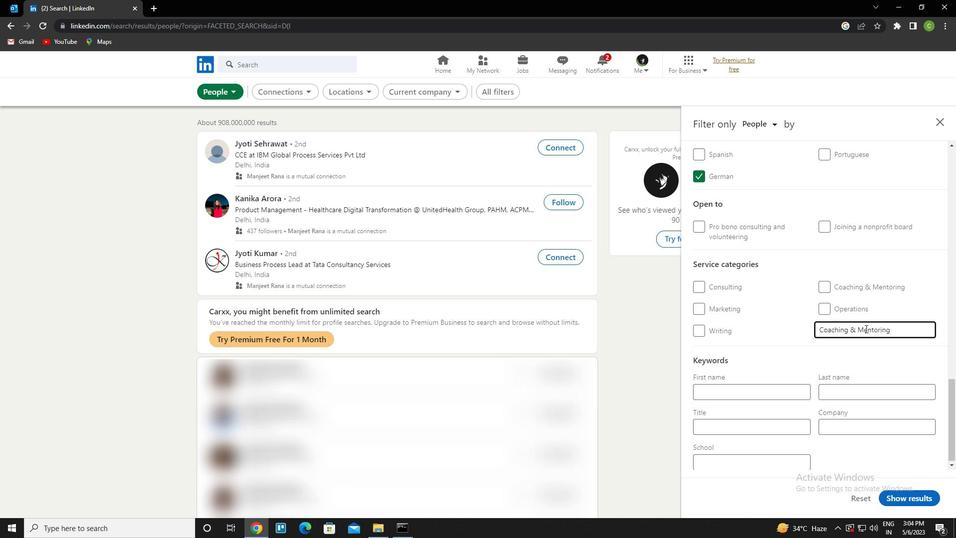 
Action: Mouse moved to (752, 419)
Screenshot: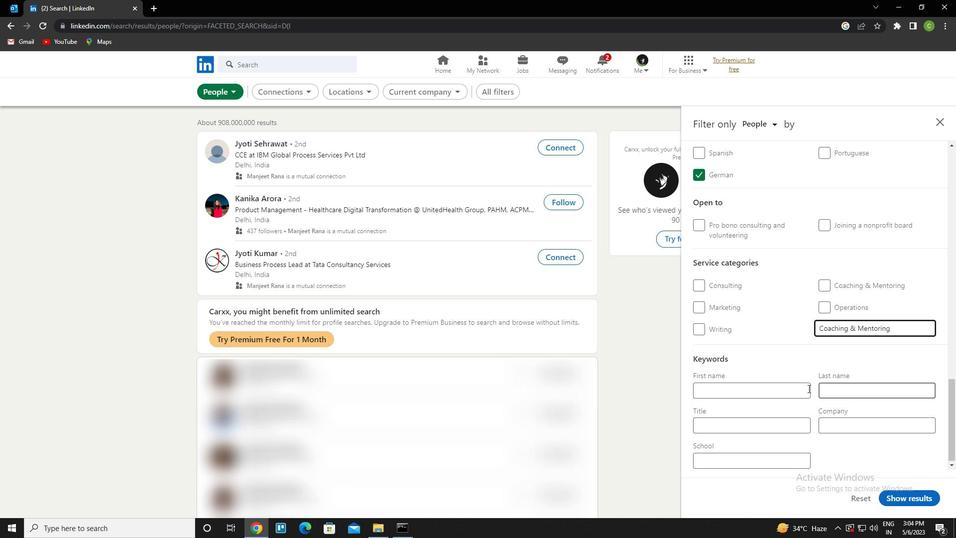 
Action: Mouse pressed left at (752, 419)
Screenshot: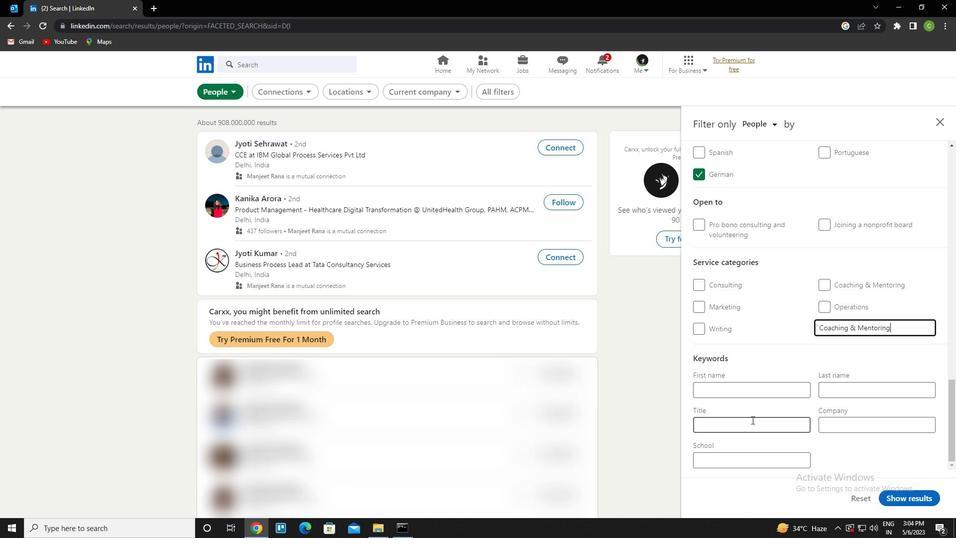
Action: Key pressed <Key.caps_lock>R<Key.caps_lock>ED<Key.space><Key.caps_lock>C<Key.caps_lock>ROSS<Key.space><Key.caps_lock>V<Key.caps_lock>OLUNTEER
Screenshot: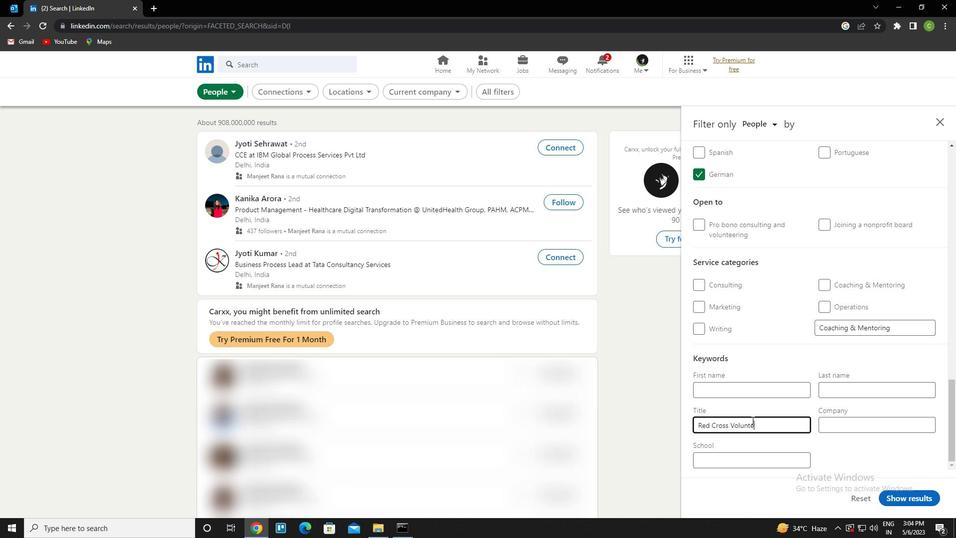 
Action: Mouse moved to (902, 493)
Screenshot: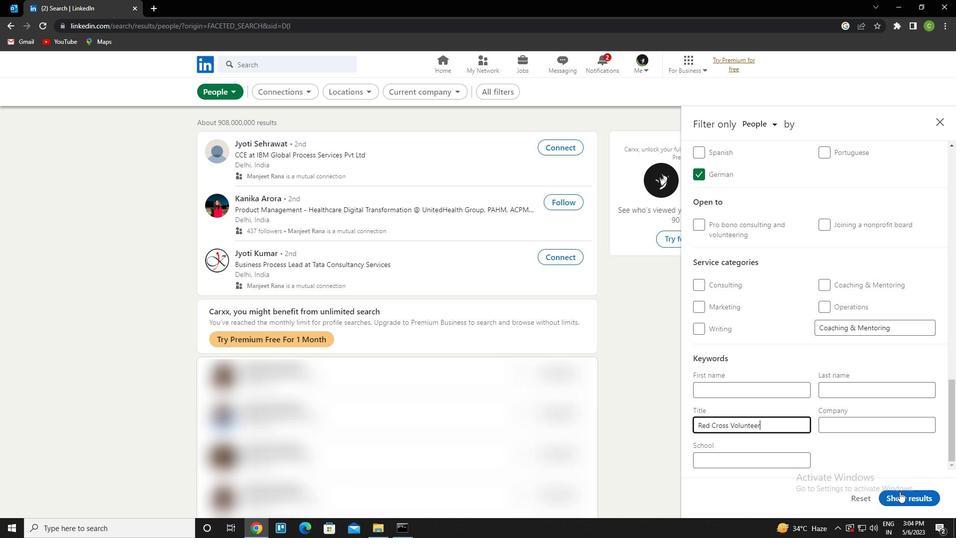 
Action: Mouse pressed left at (902, 493)
Screenshot: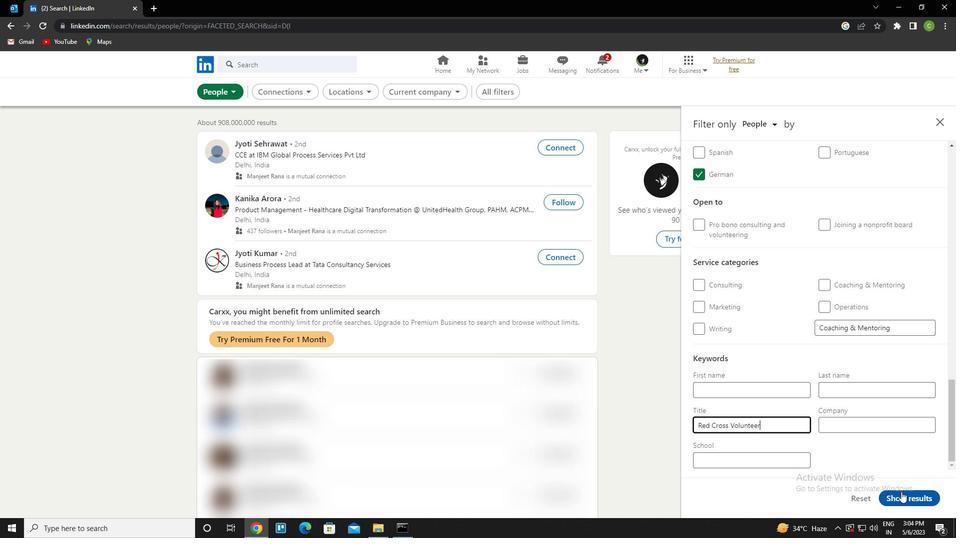 
Action: Mouse moved to (374, 318)
Screenshot: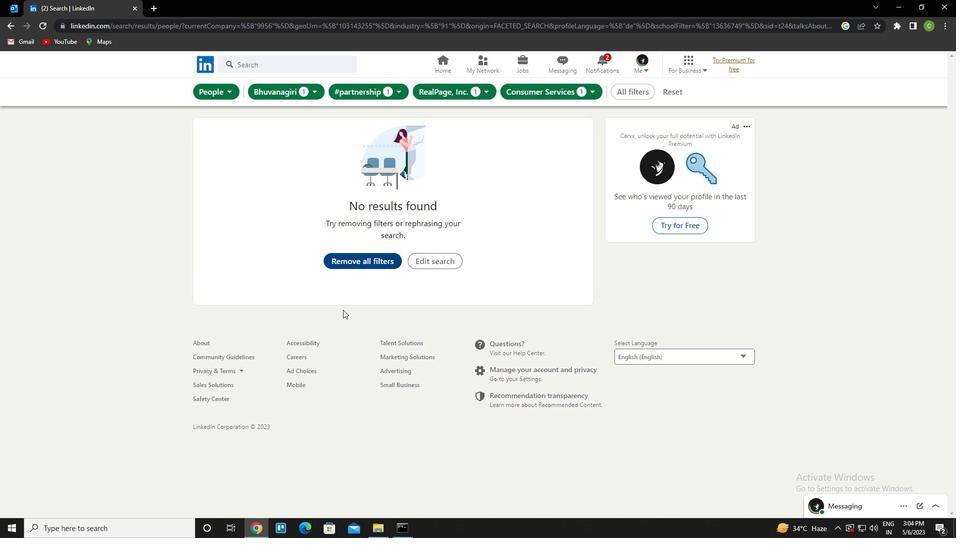 
